 Task: Add the task  Implement a new cloud-based supply chain analytics system for a company to the section Infrastructure Upgrade Sprint in the project BlueLine and add a Due Date to the respective task as 2024/01/26
Action: Mouse moved to (532, 506)
Screenshot: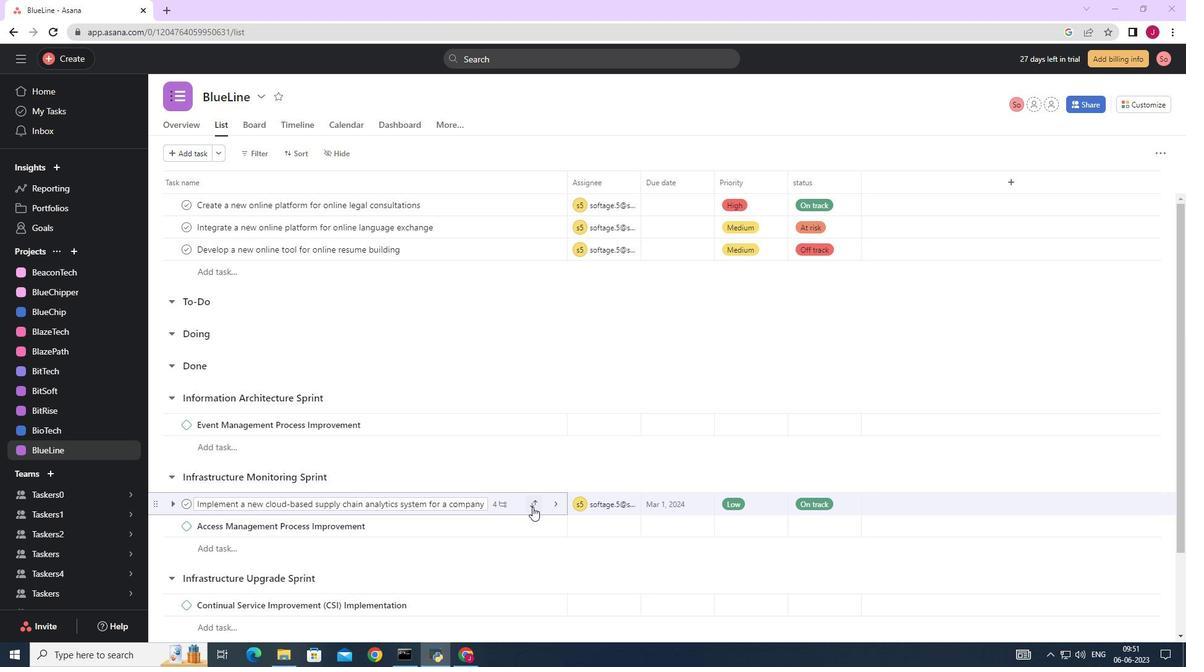 
Action: Mouse pressed left at (532, 506)
Screenshot: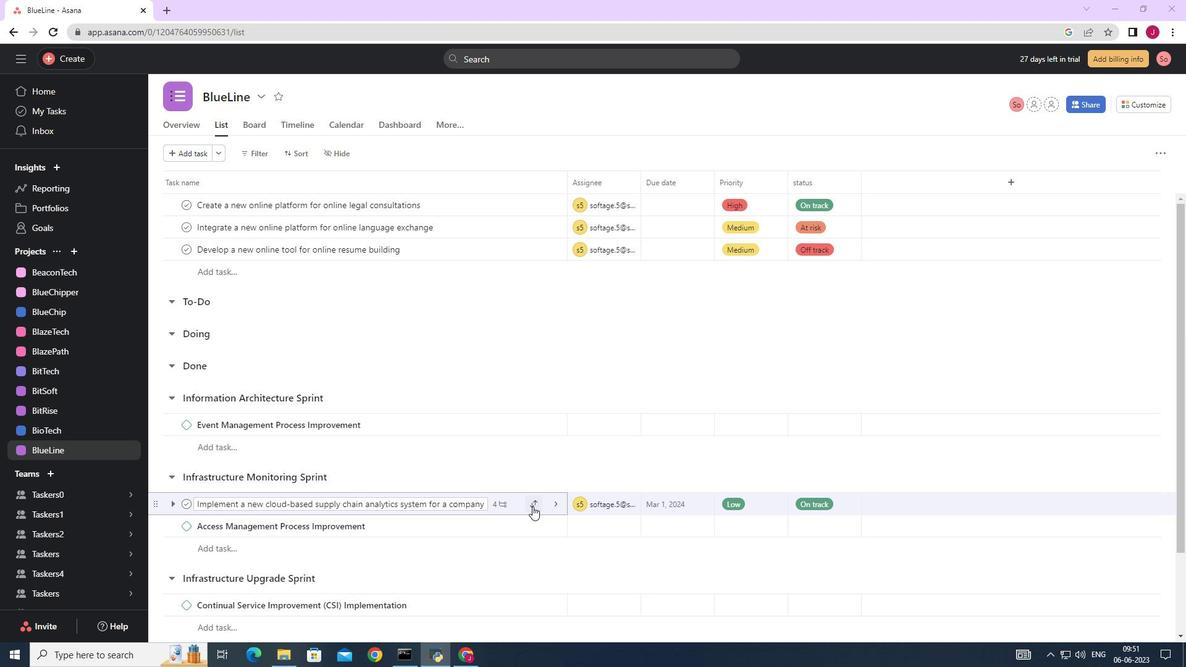 
Action: Mouse scrolled (532, 505) with delta (0, 0)
Screenshot: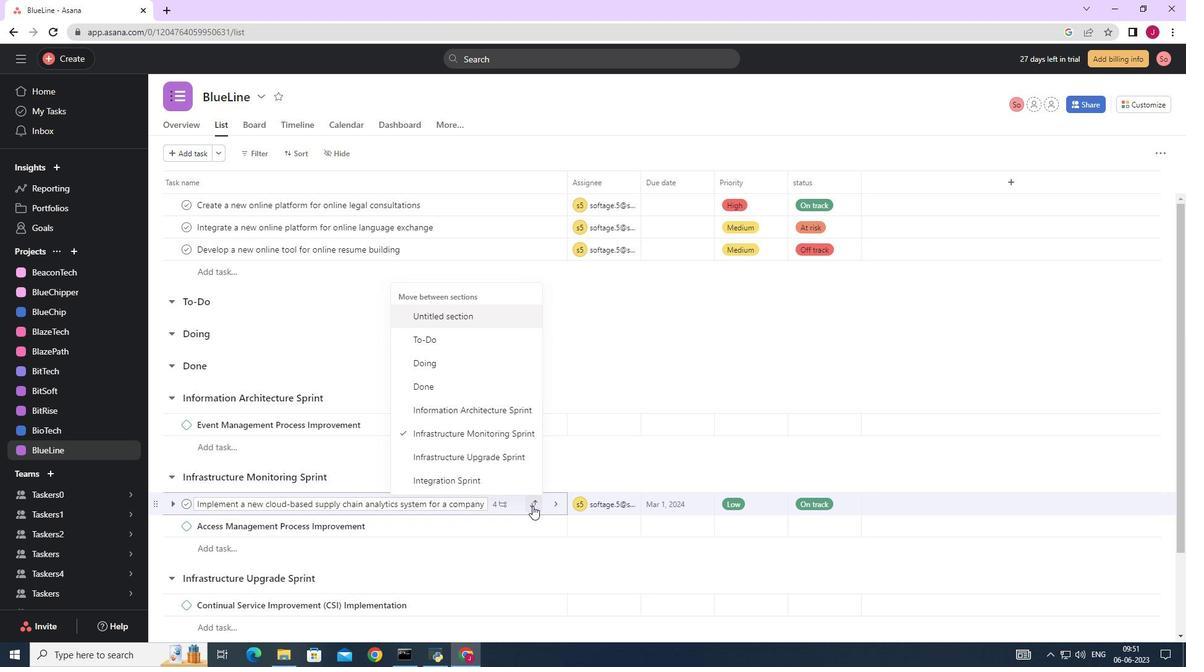 
Action: Mouse scrolled (532, 505) with delta (0, 0)
Screenshot: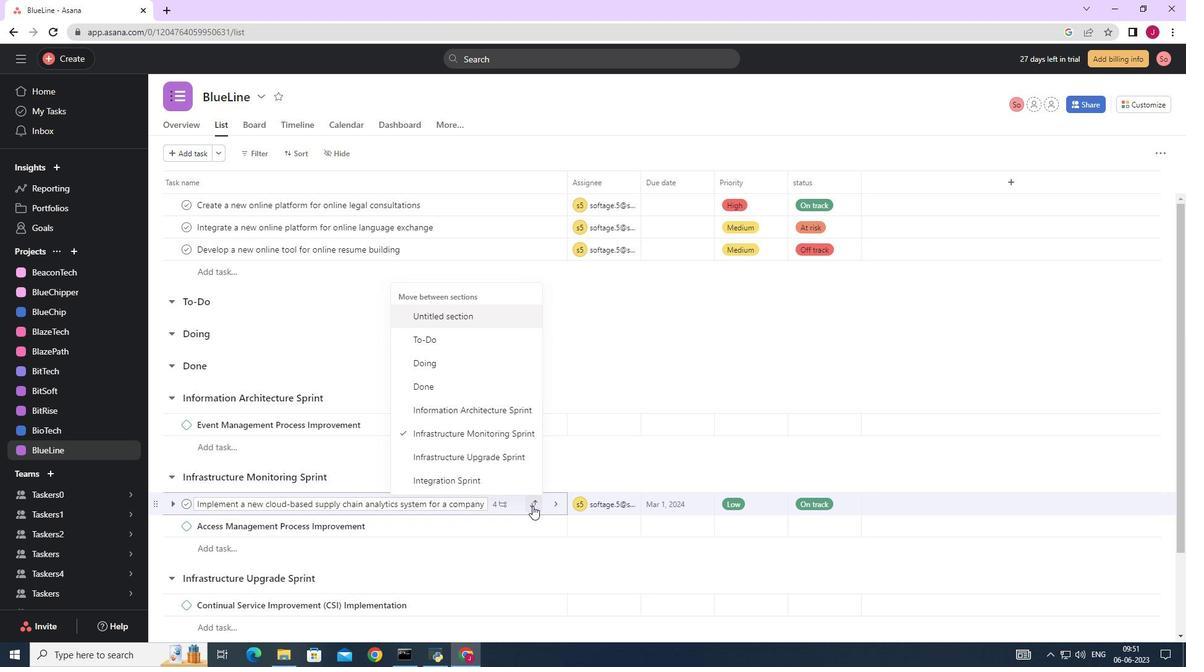
Action: Mouse scrolled (532, 505) with delta (0, 0)
Screenshot: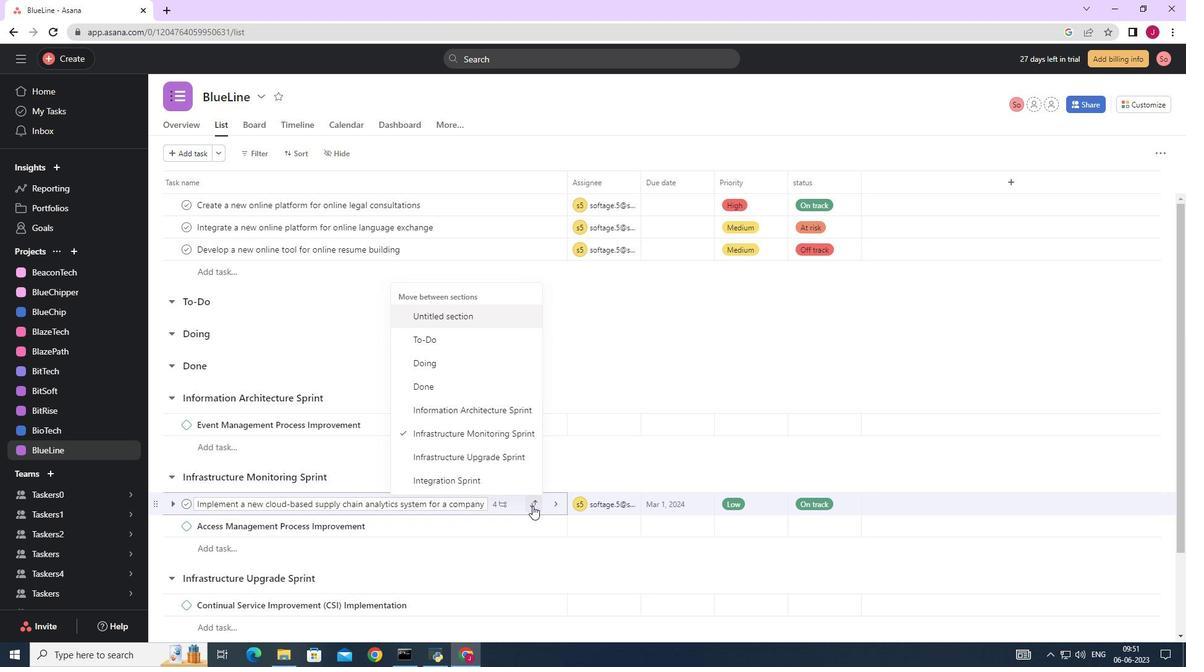 
Action: Mouse scrolled (532, 505) with delta (0, 0)
Screenshot: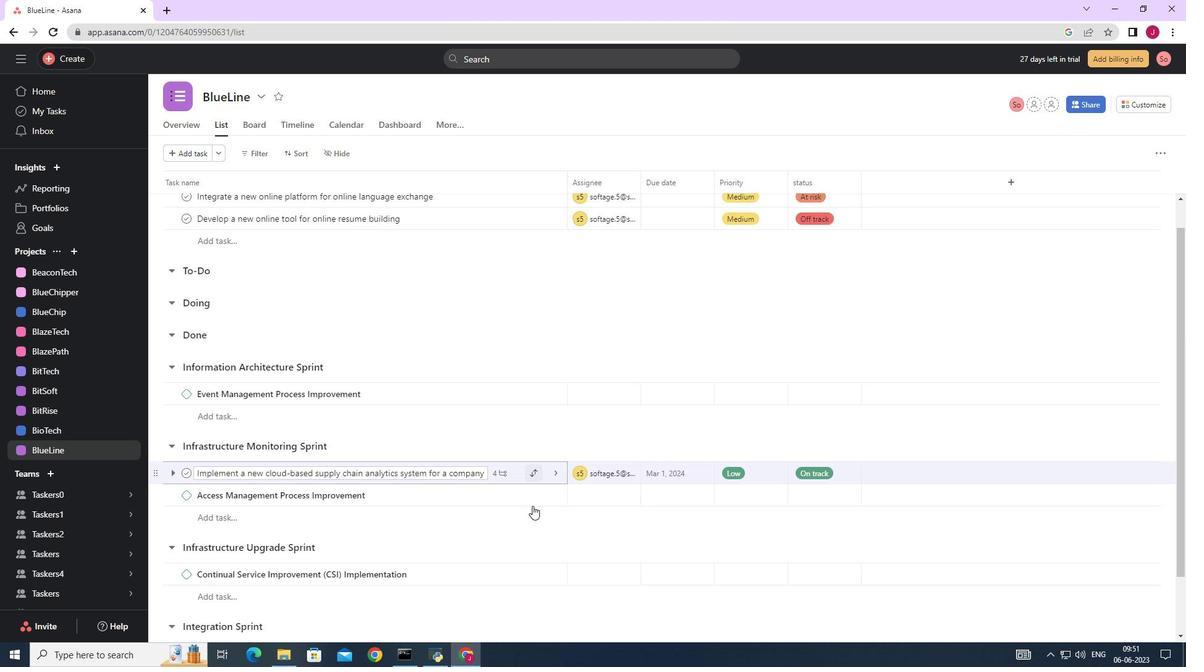 
Action: Mouse scrolled (532, 505) with delta (0, 0)
Screenshot: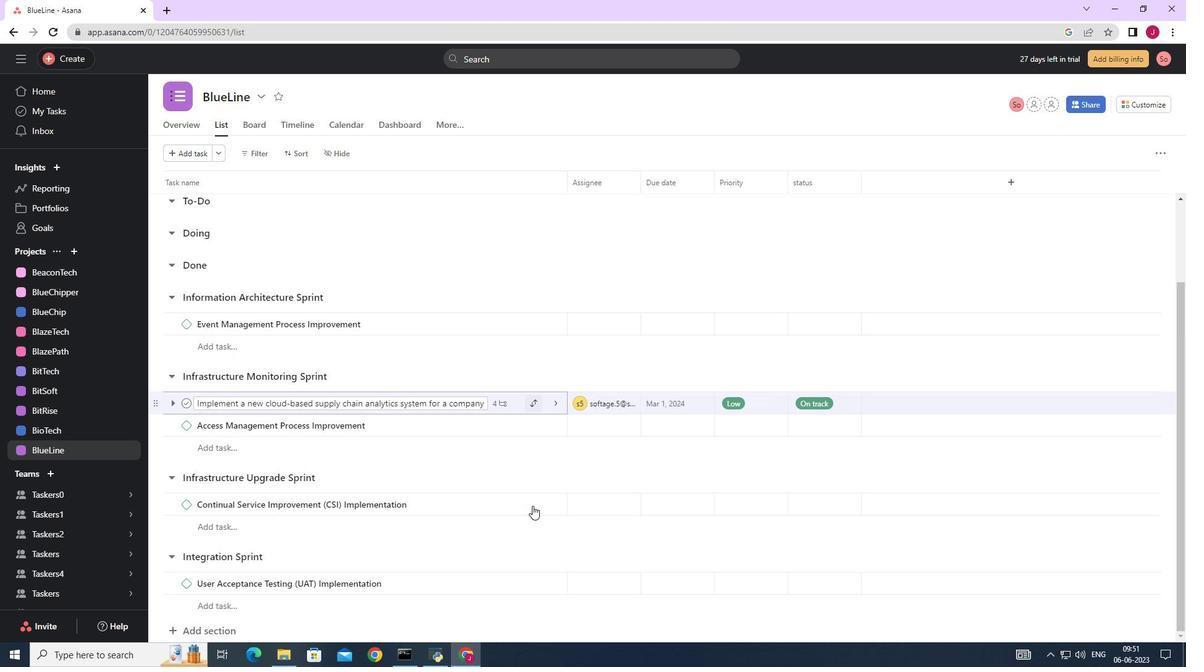 
Action: Mouse scrolled (532, 505) with delta (0, 0)
Screenshot: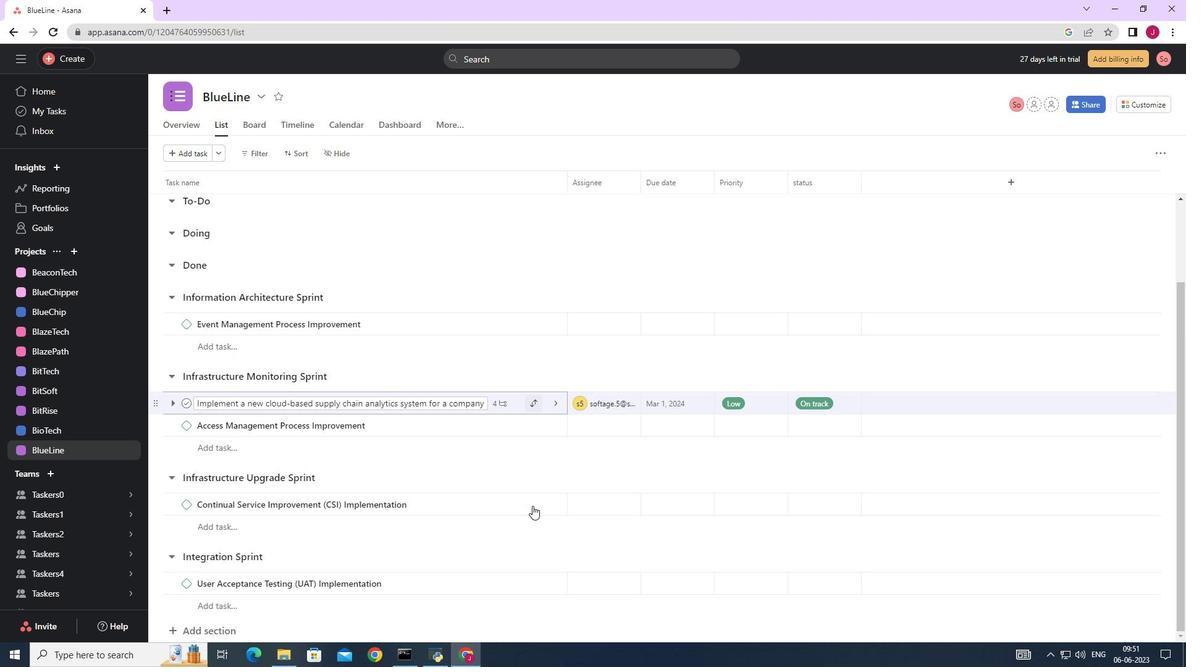 
Action: Mouse scrolled (532, 505) with delta (0, 0)
Screenshot: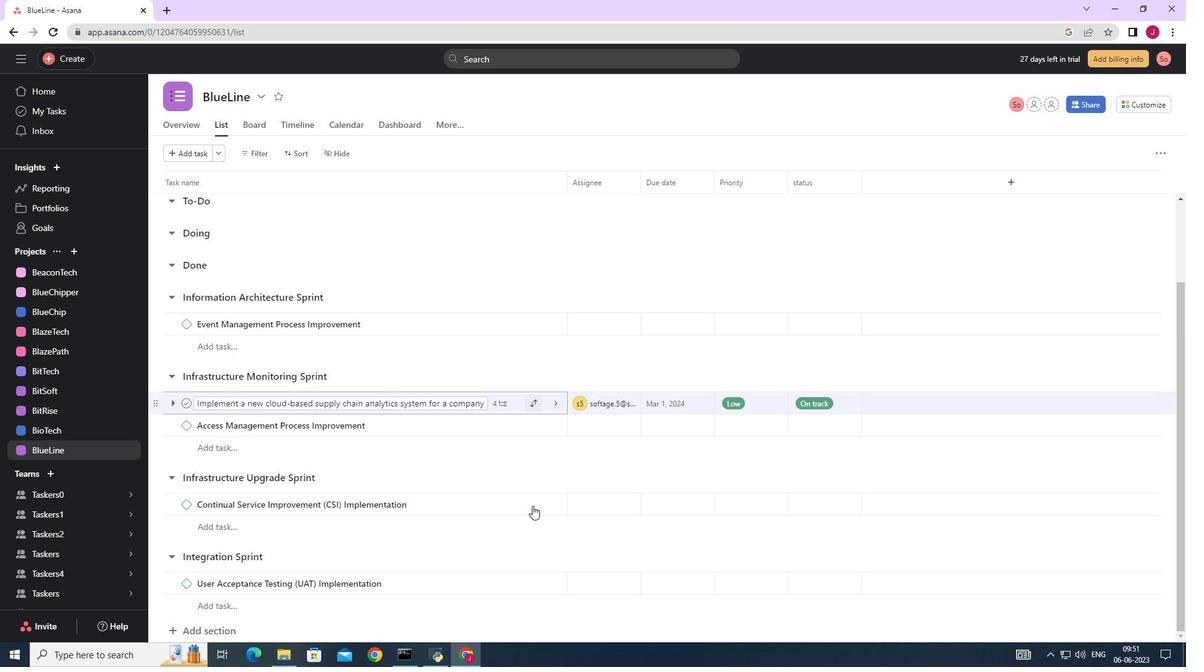 
Action: Mouse scrolled (532, 505) with delta (0, 0)
Screenshot: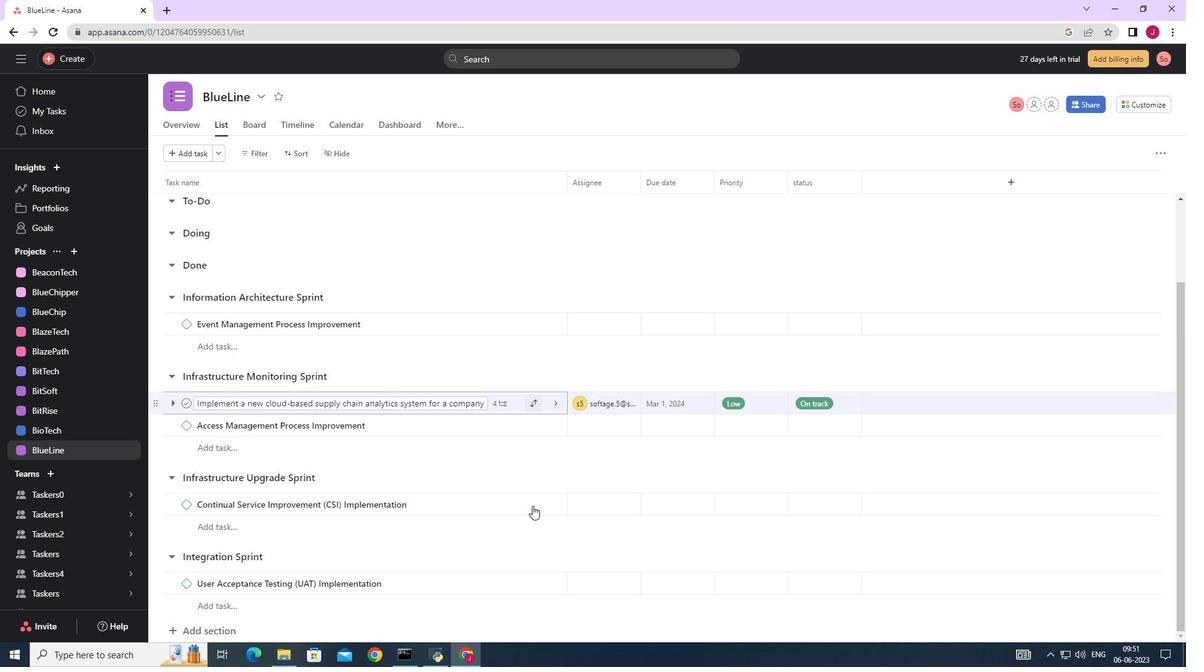 
Action: Mouse moved to (531, 401)
Screenshot: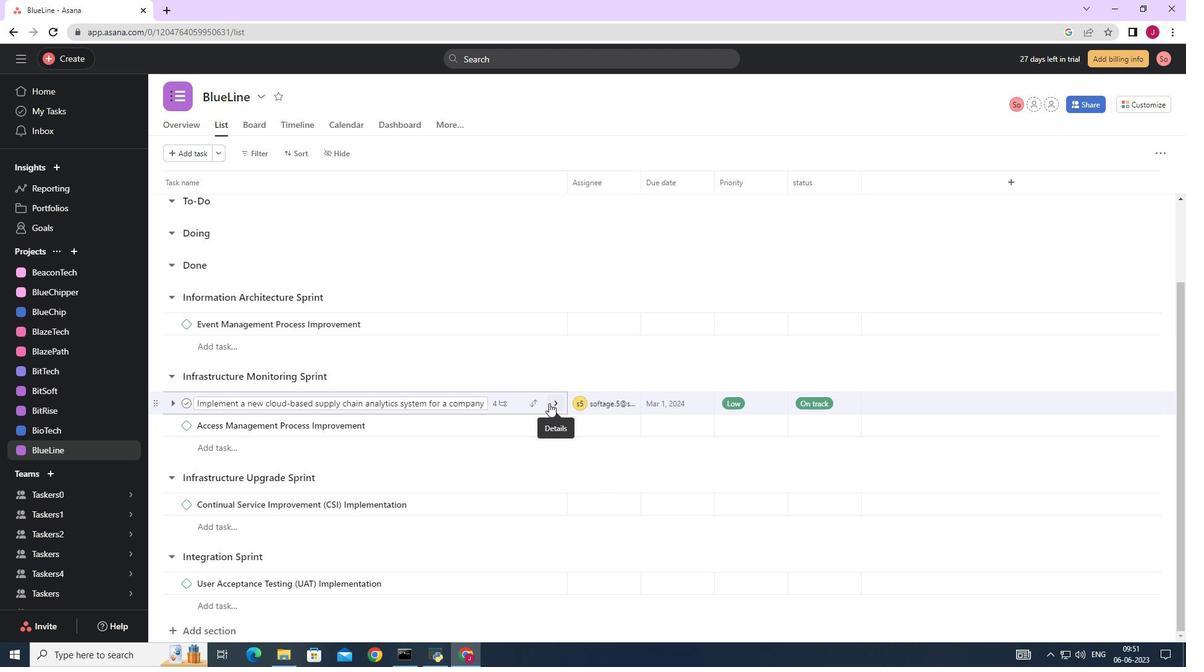
Action: Mouse pressed left at (531, 401)
Screenshot: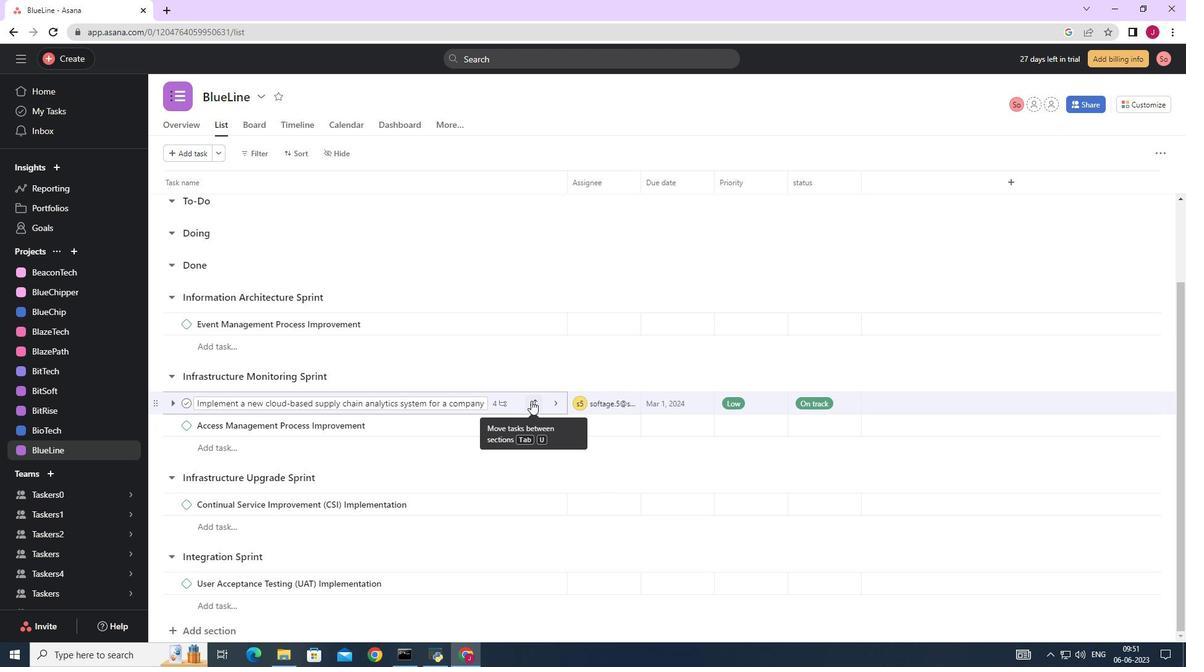 
Action: Mouse moved to (544, 497)
Screenshot: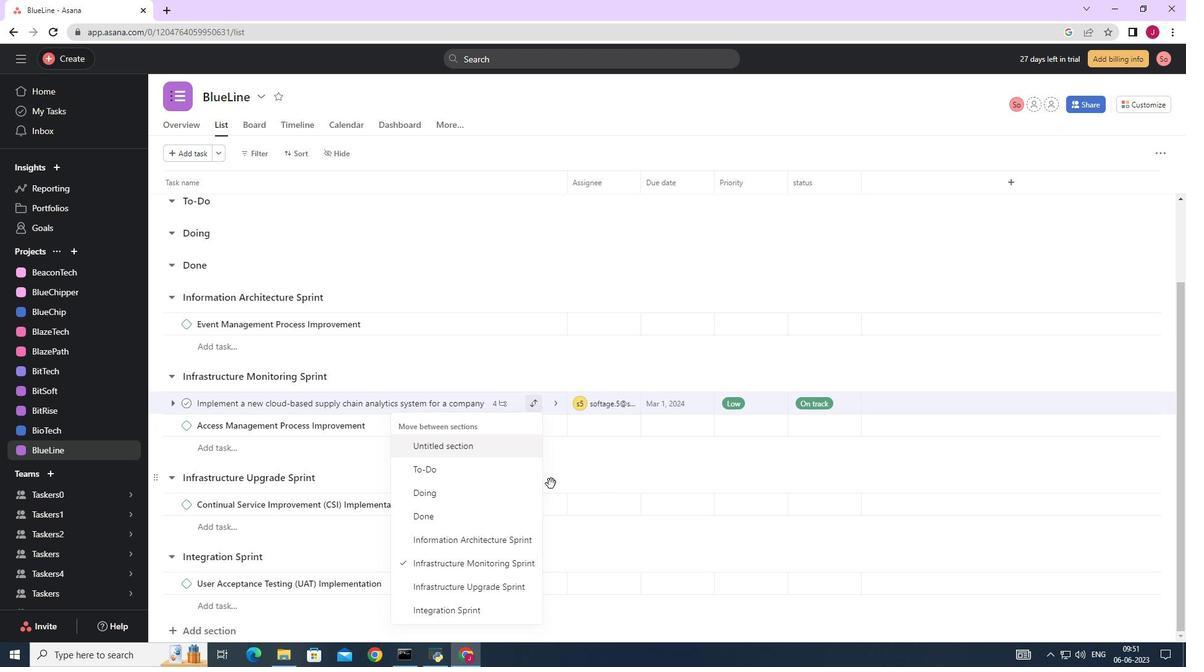 
Action: Mouse scrolled (544, 496) with delta (0, 0)
Screenshot: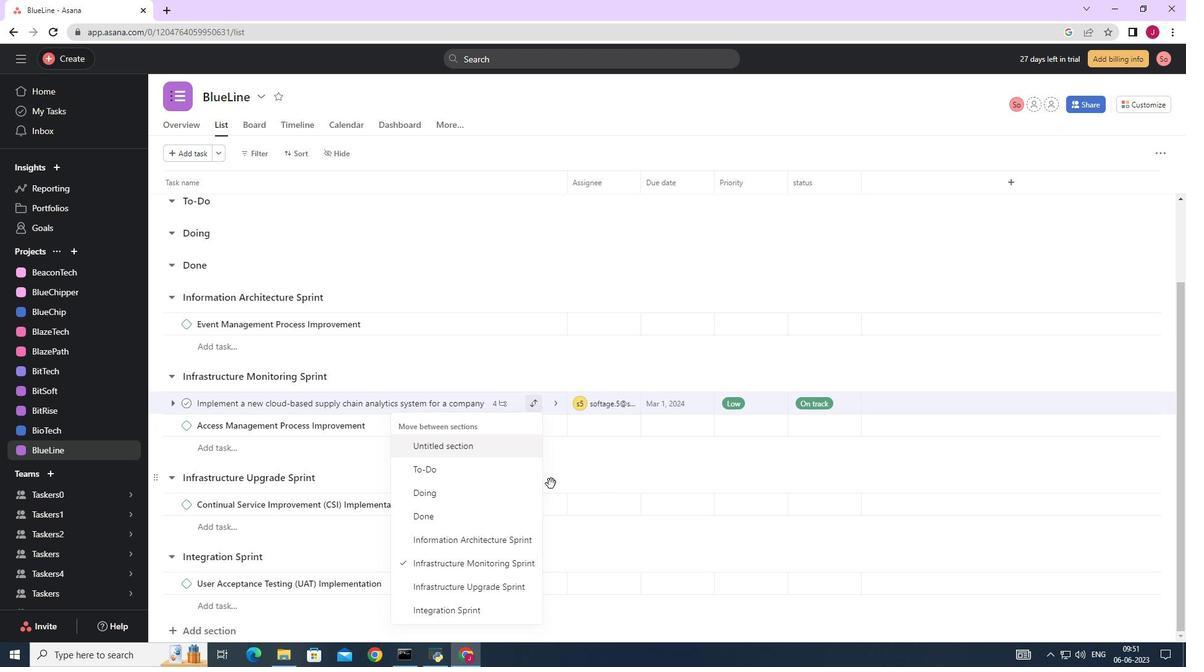 
Action: Mouse moved to (544, 498)
Screenshot: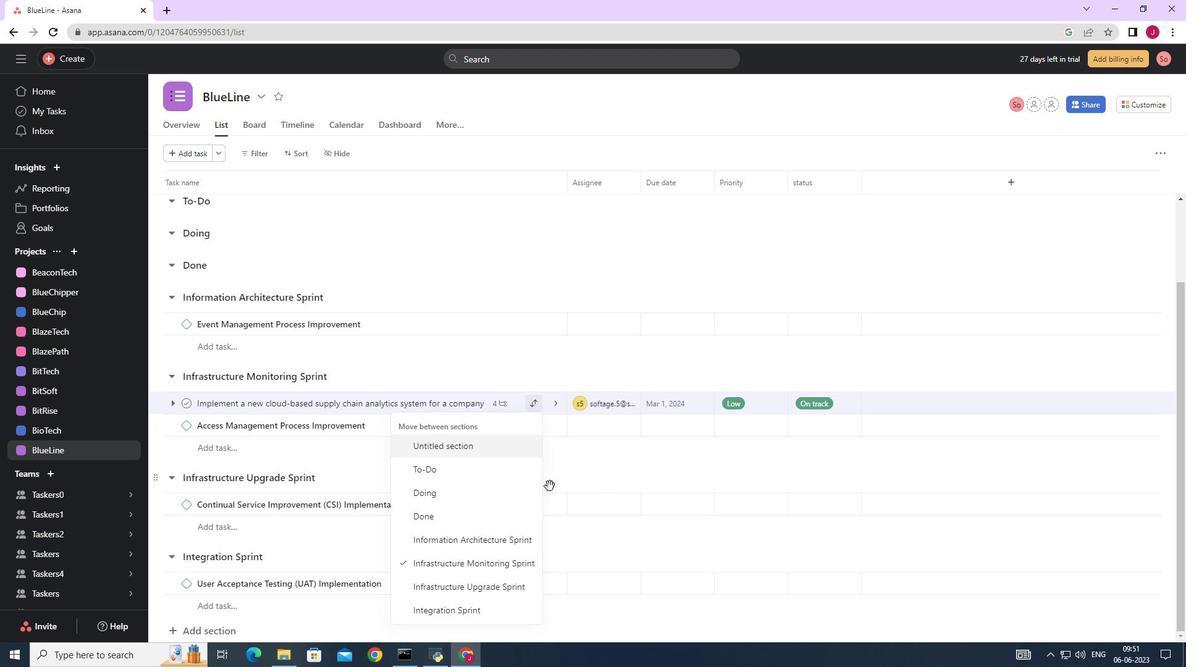 
Action: Mouse scrolled (544, 498) with delta (0, 0)
Screenshot: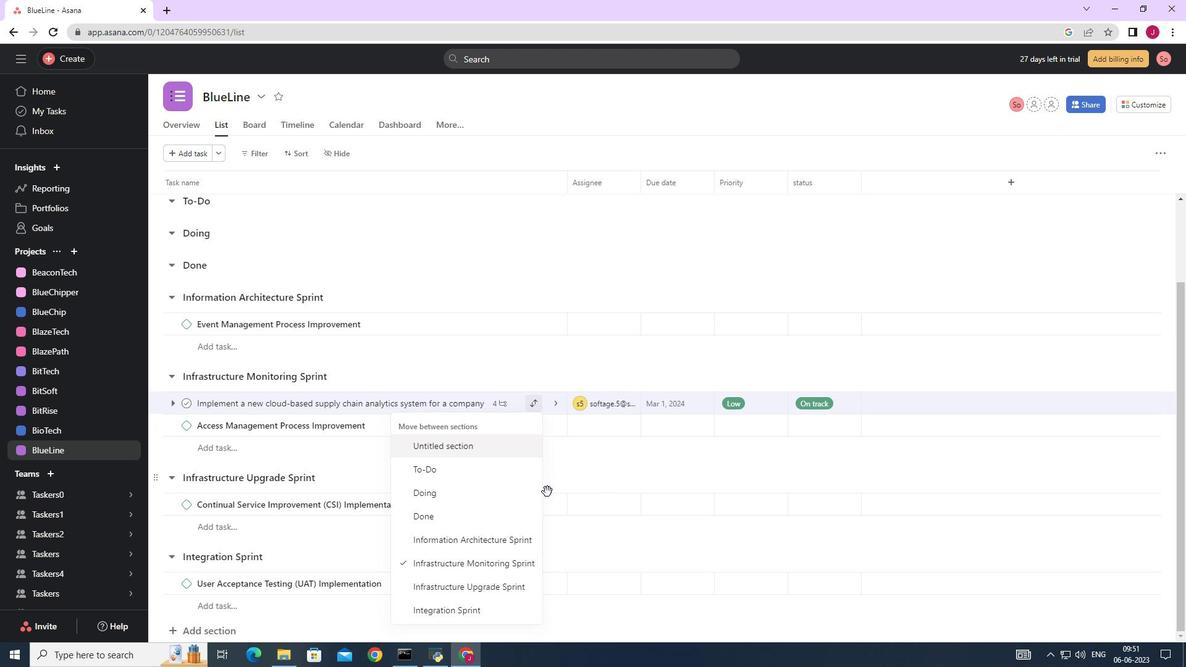 
Action: Mouse scrolled (544, 498) with delta (0, 0)
Screenshot: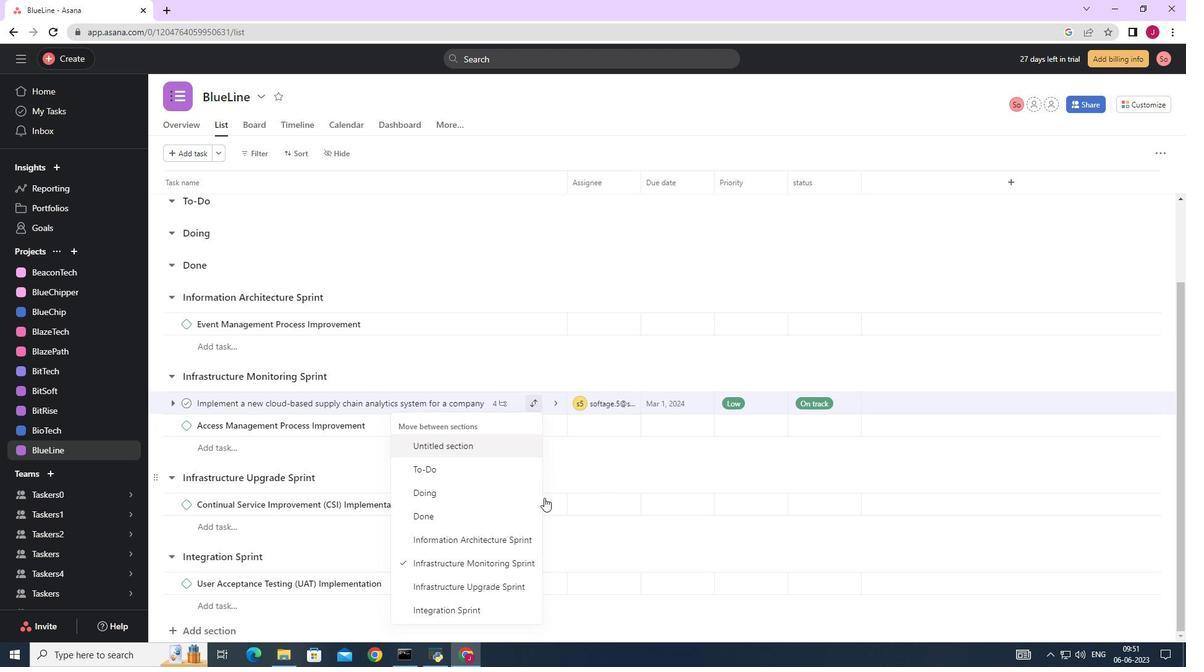
Action: Mouse moved to (468, 580)
Screenshot: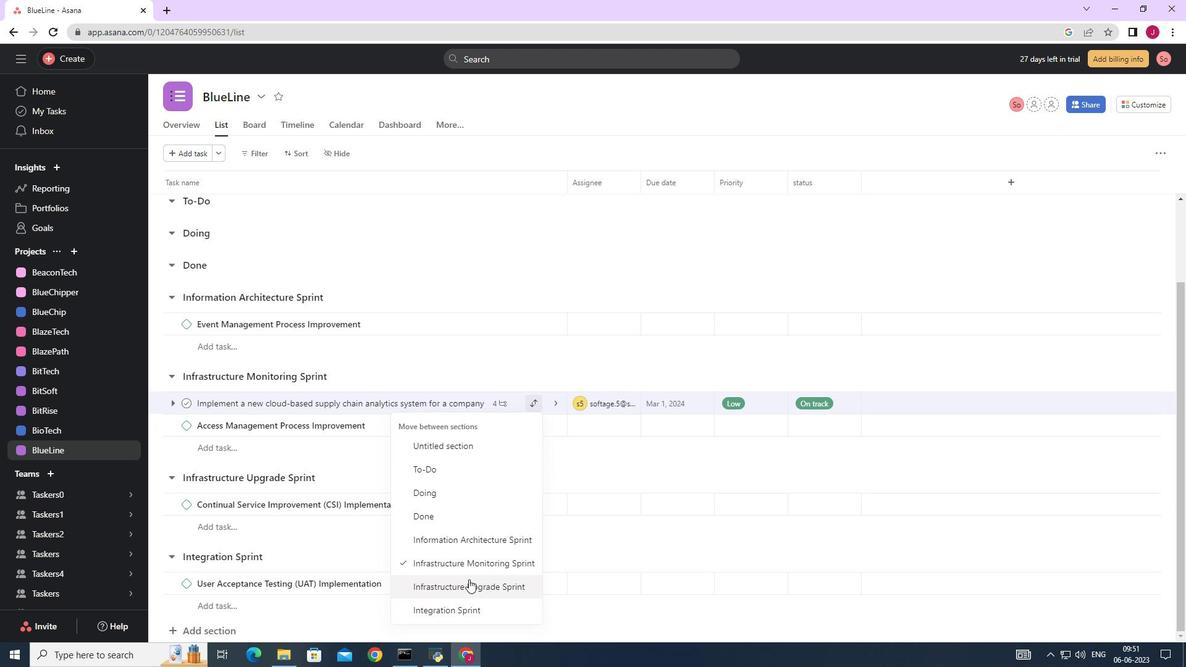 
Action: Mouse pressed left at (468, 580)
Screenshot: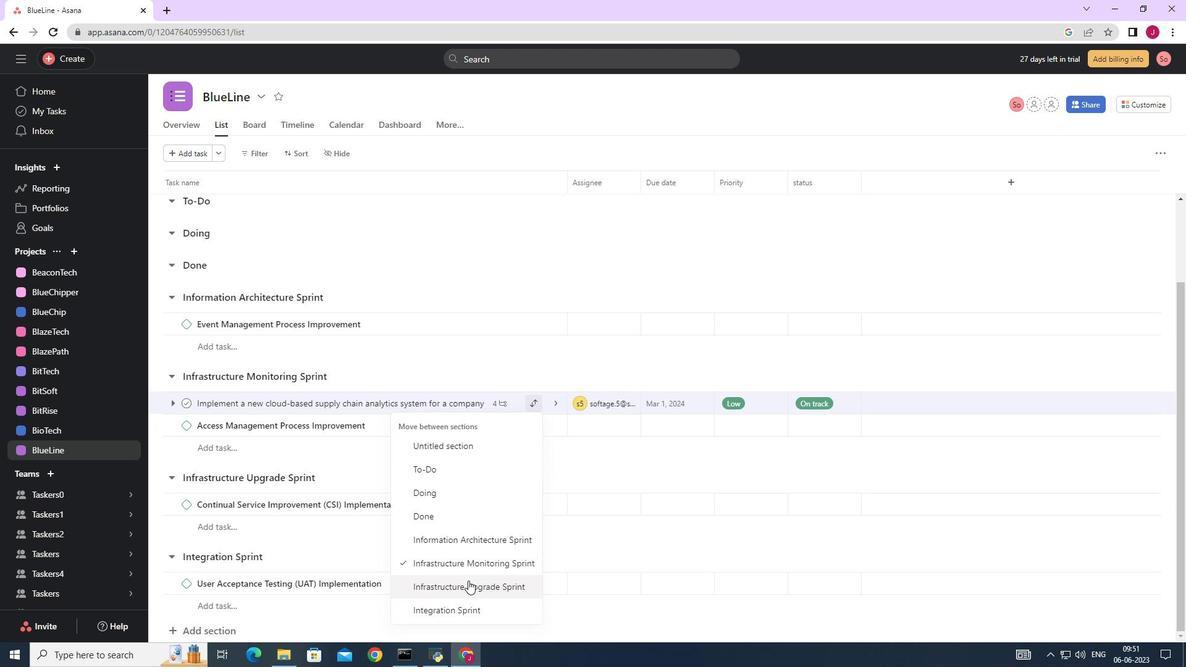 
Action: Mouse moved to (558, 518)
Screenshot: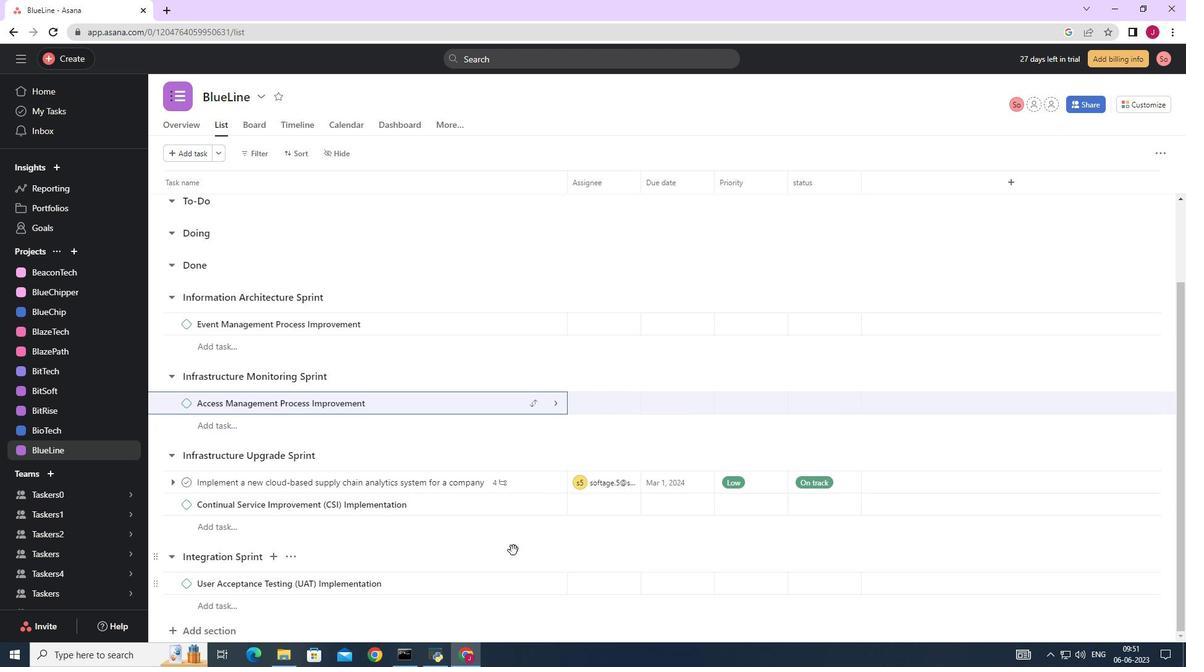 
Action: Mouse scrolled (558, 517) with delta (0, 0)
Screenshot: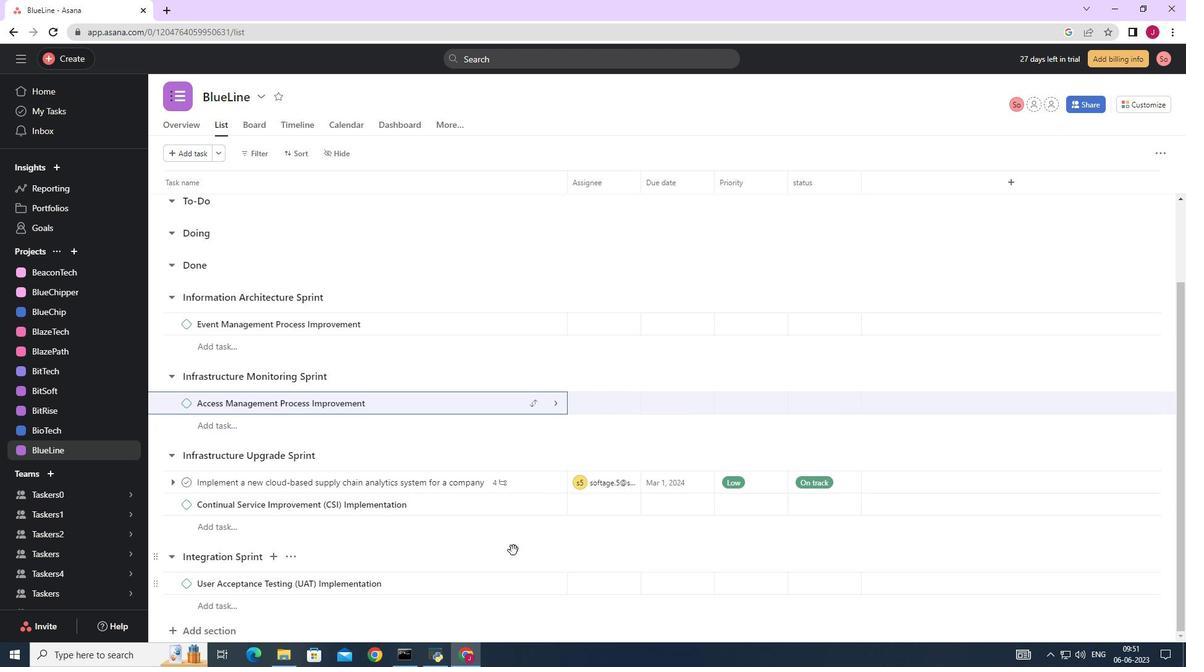 
Action: Mouse scrolled (558, 517) with delta (0, 0)
Screenshot: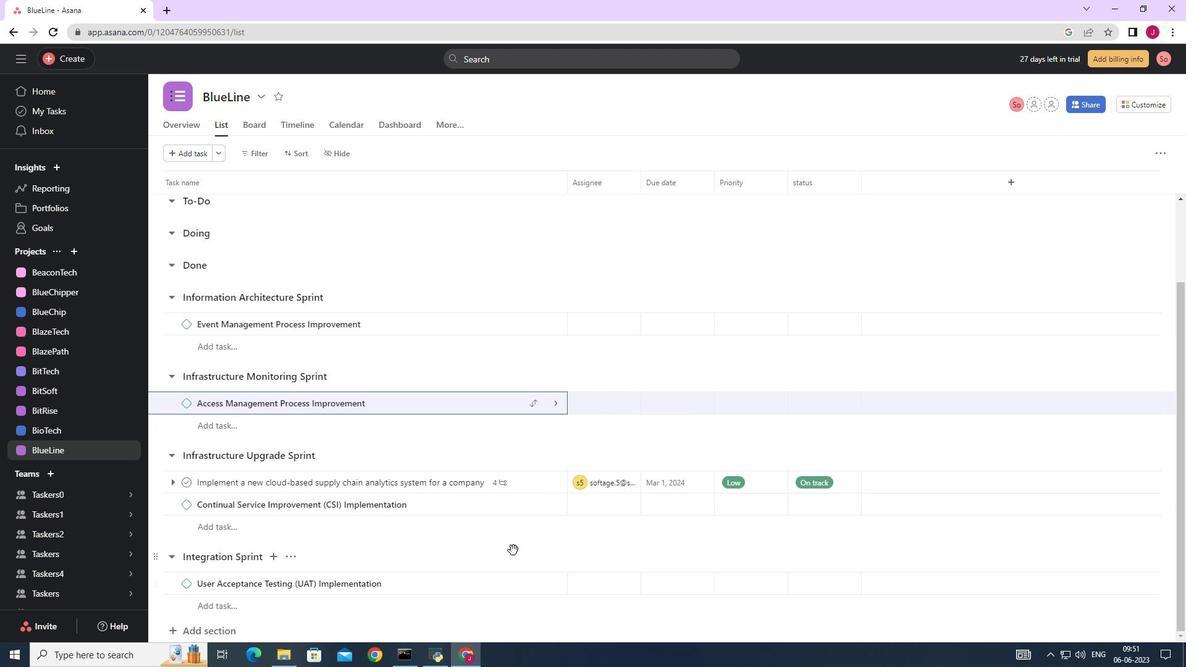 
Action: Mouse scrolled (558, 517) with delta (0, 0)
Screenshot: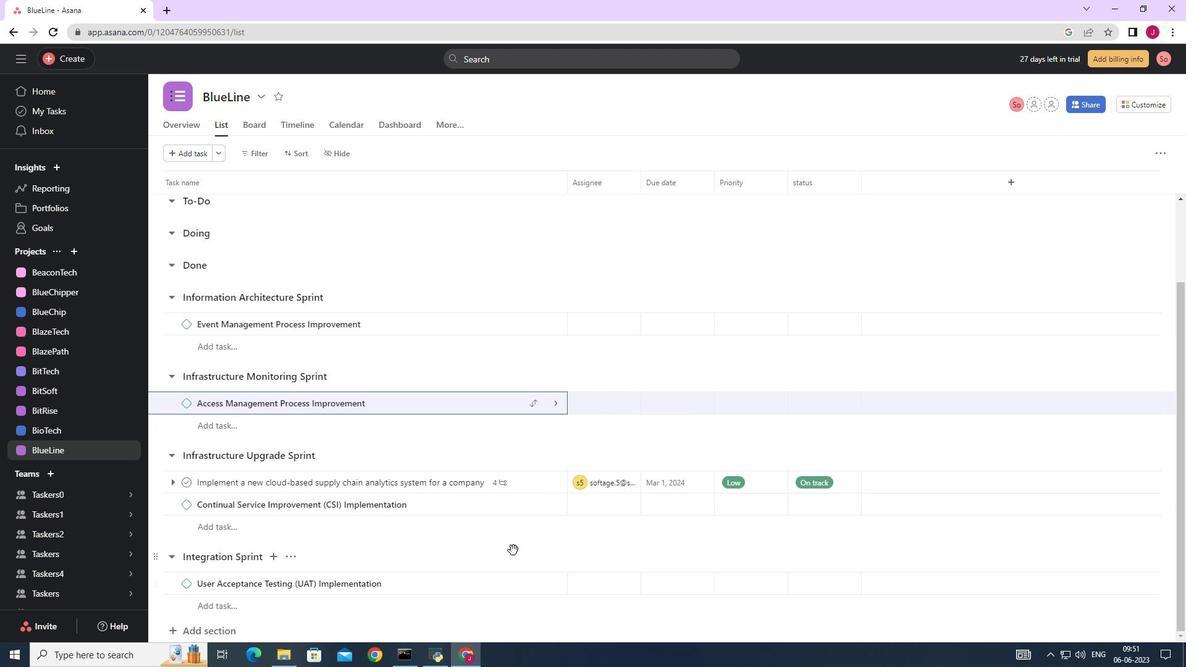 
Action: Mouse scrolled (558, 517) with delta (0, 0)
Screenshot: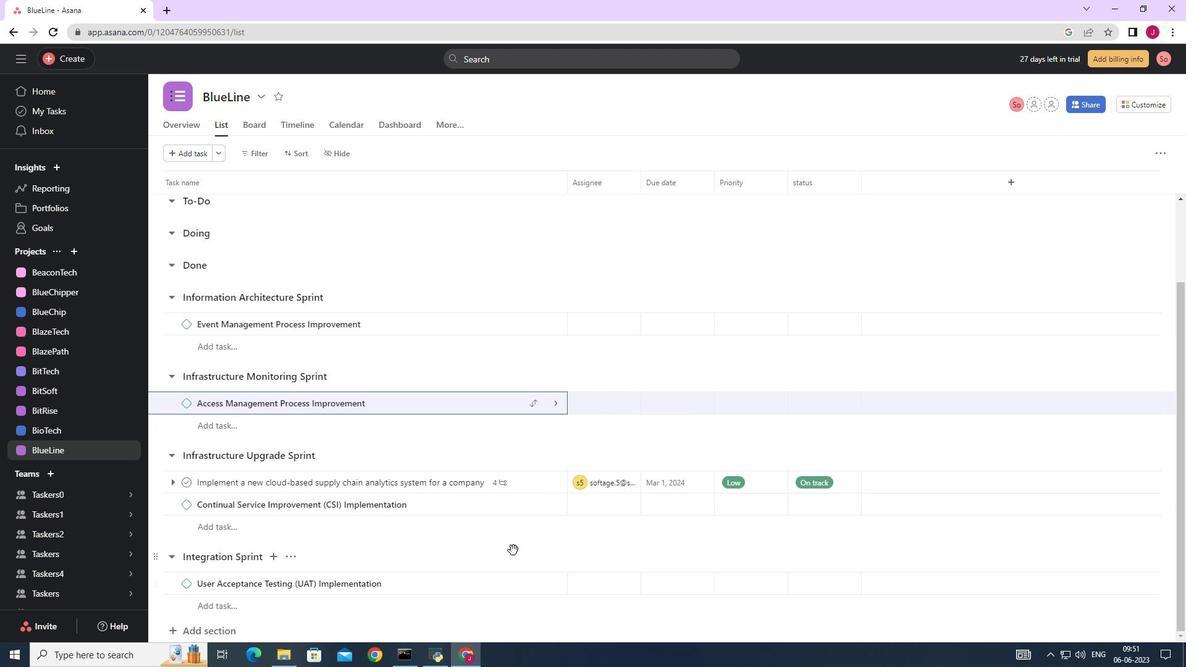 
Action: Mouse scrolled (558, 517) with delta (0, 0)
Screenshot: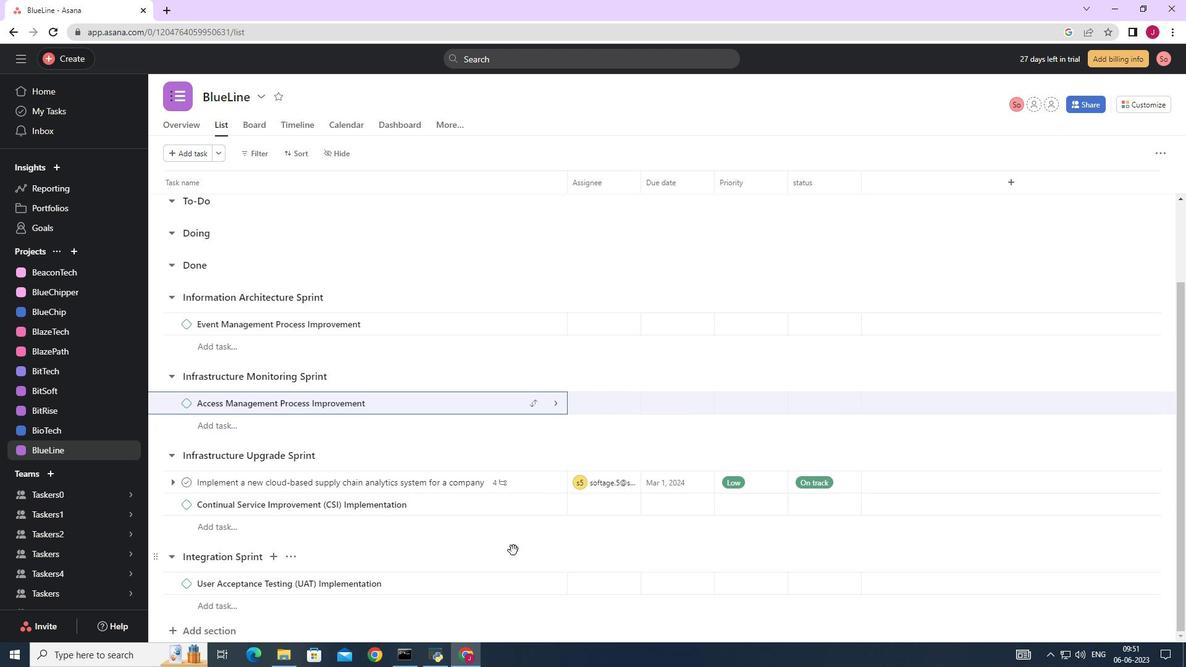 
Action: Mouse scrolled (558, 517) with delta (0, 0)
Screenshot: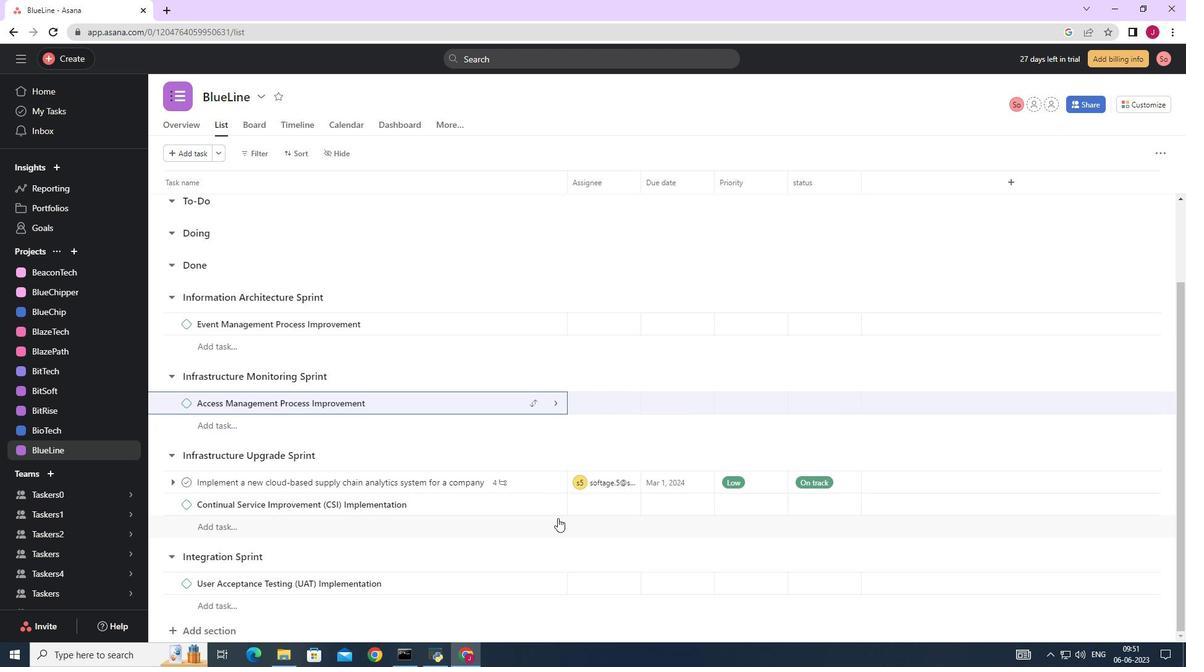 
Action: Mouse scrolled (558, 517) with delta (0, 0)
Screenshot: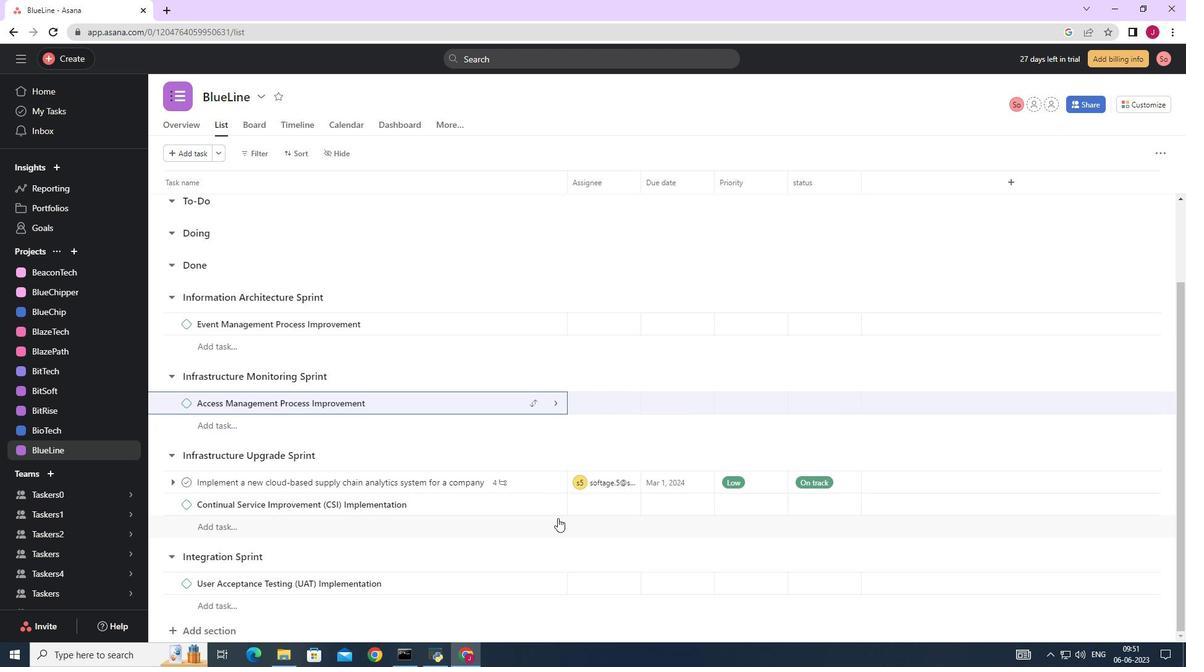 
Action: Mouse scrolled (558, 517) with delta (0, 0)
Screenshot: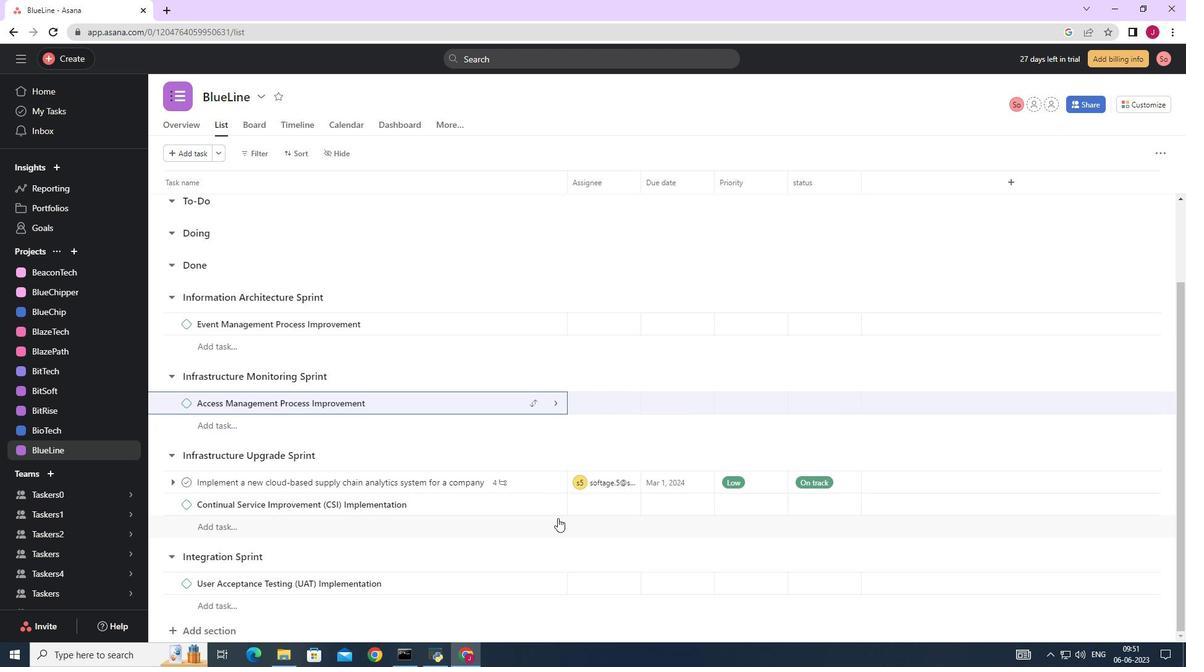 
Action: Mouse moved to (705, 490)
Screenshot: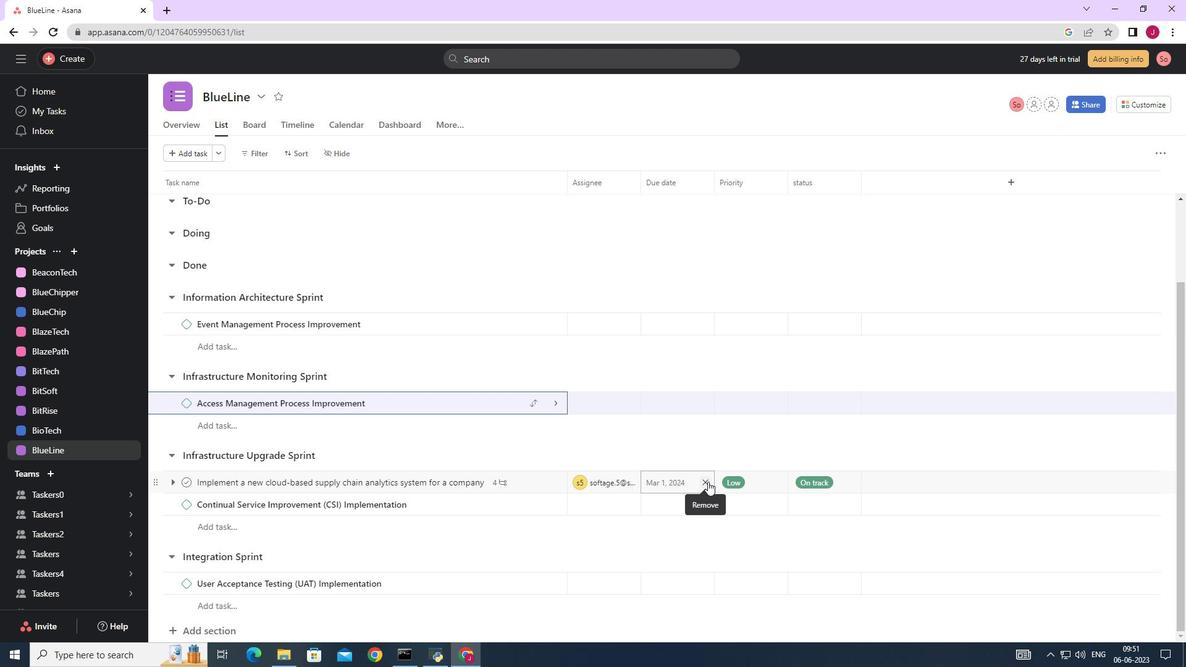 
Action: Mouse scrolled (705, 490) with delta (0, 0)
Screenshot: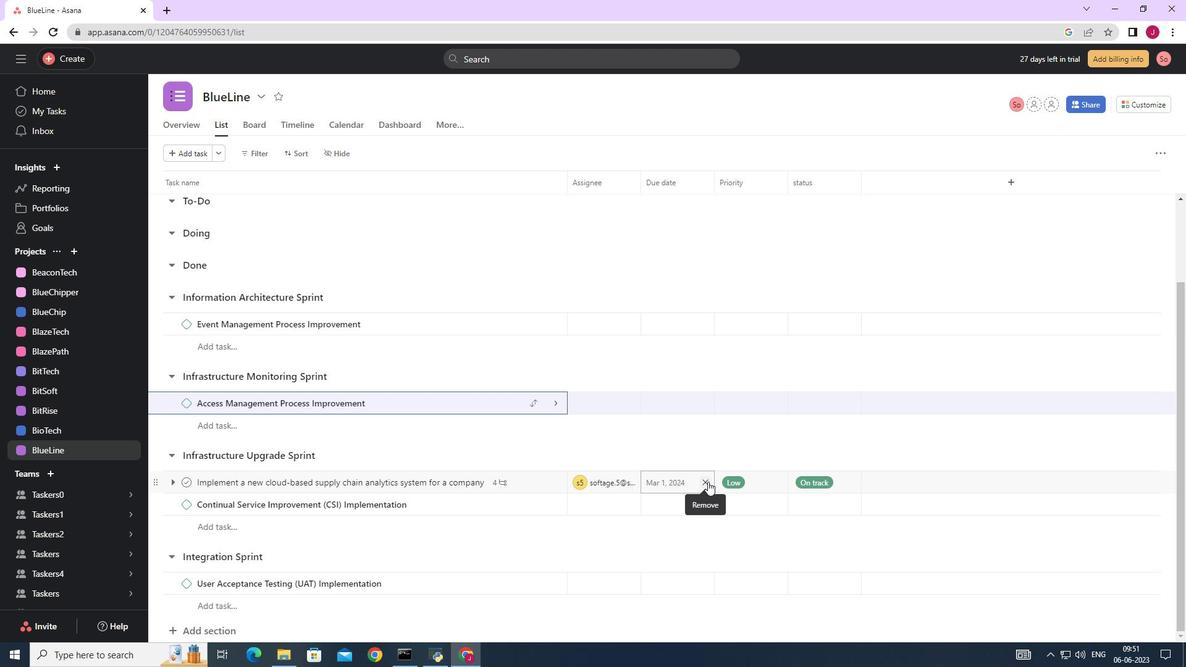 
Action: Mouse scrolled (705, 490) with delta (0, 0)
Screenshot: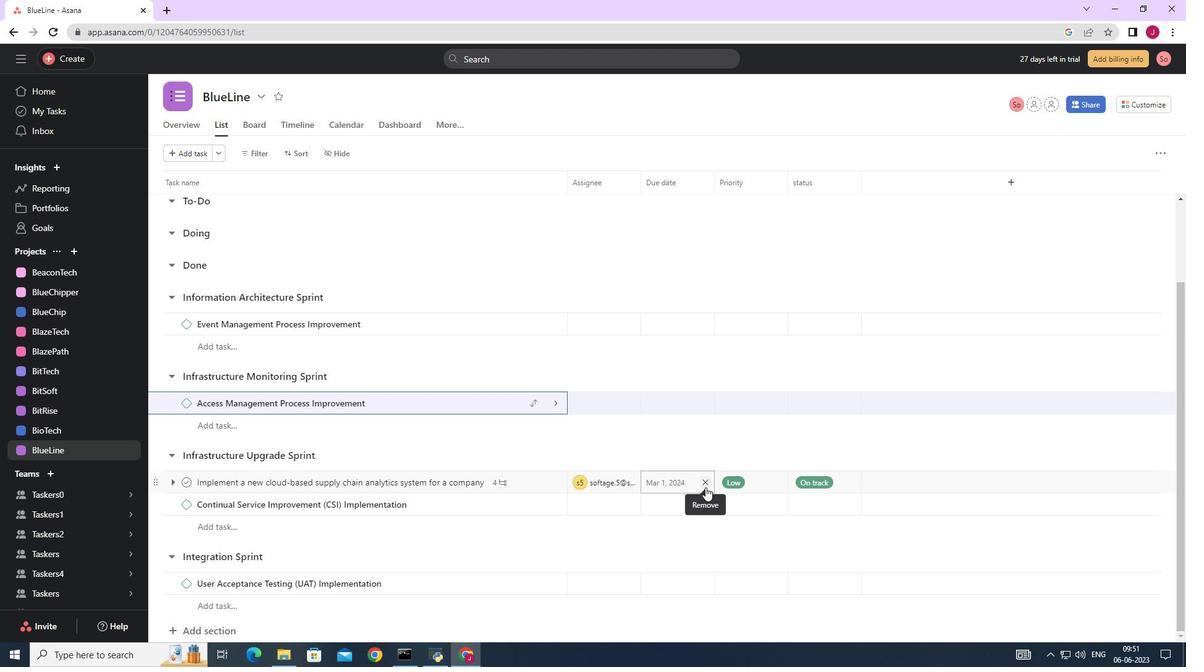 
Action: Mouse moved to (705, 491)
Screenshot: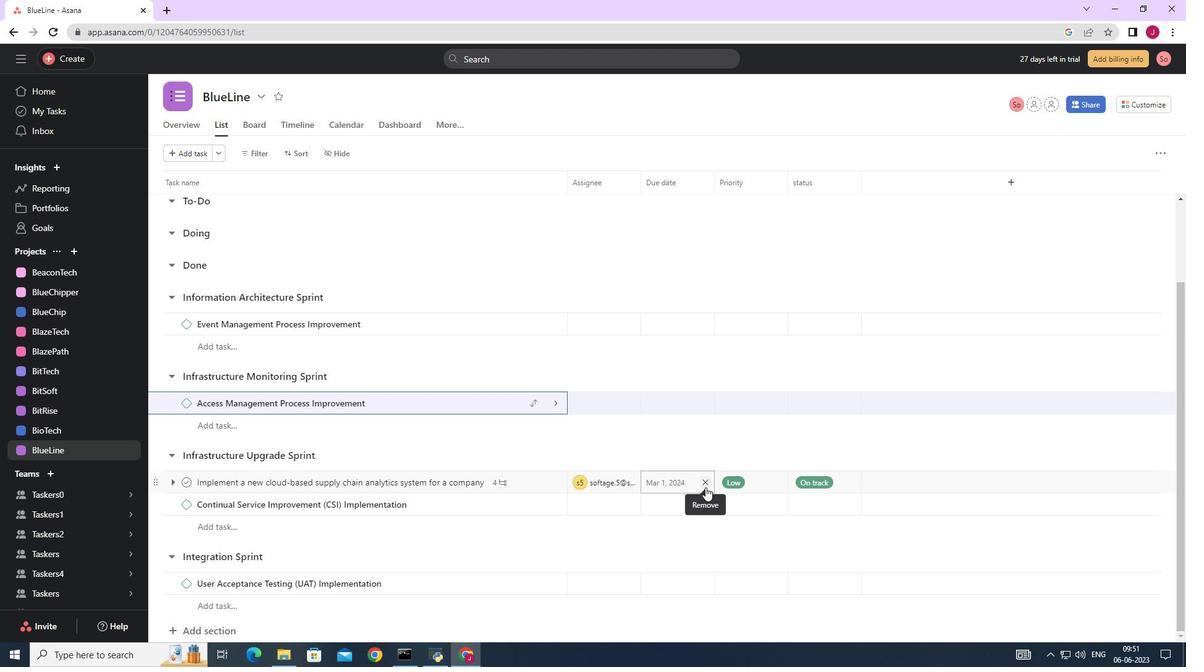 
Action: Mouse scrolled (705, 491) with delta (0, 0)
Screenshot: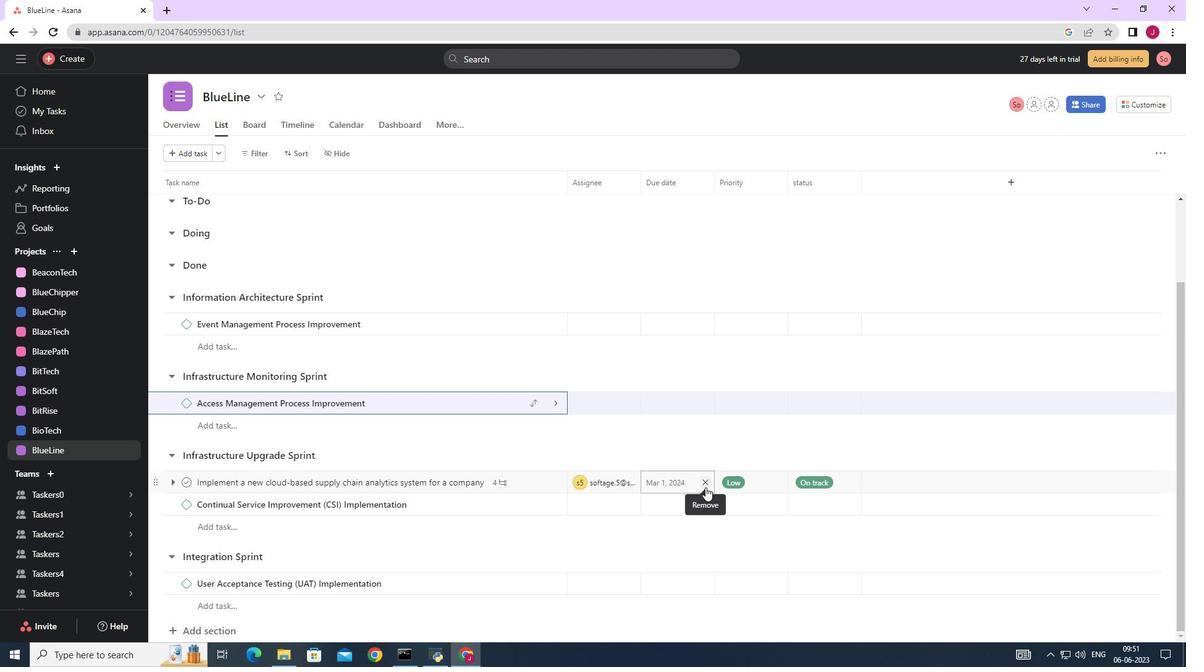
Action: Mouse moved to (705, 492)
Screenshot: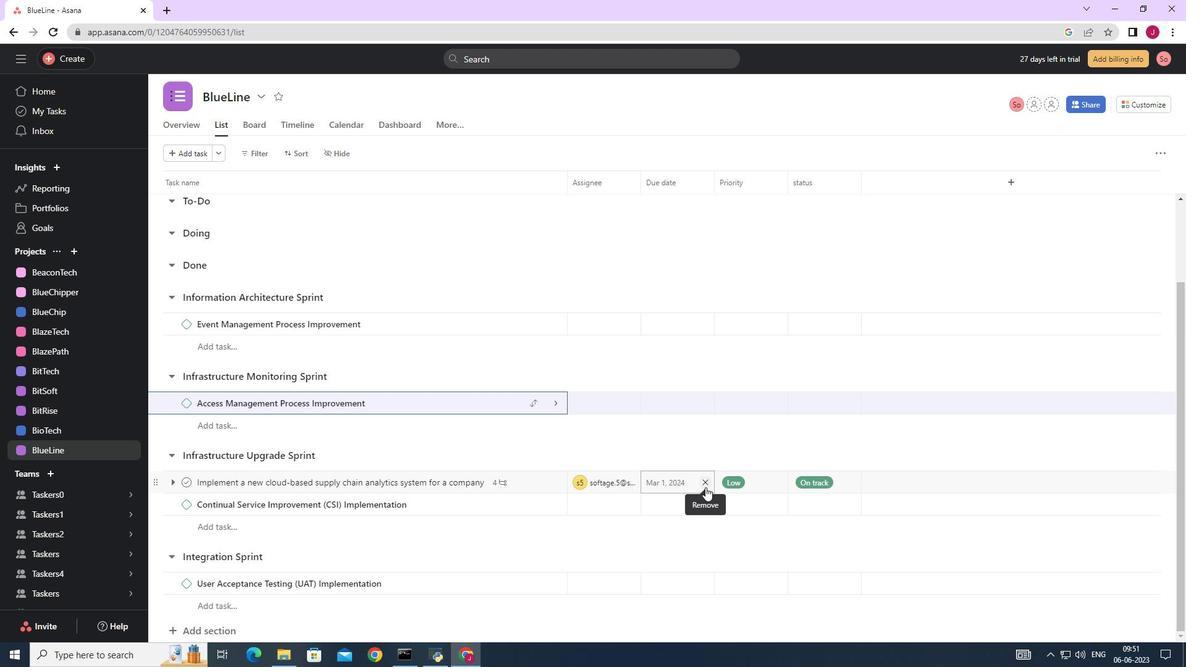 
Action: Mouse scrolled (705, 491) with delta (0, 0)
Screenshot: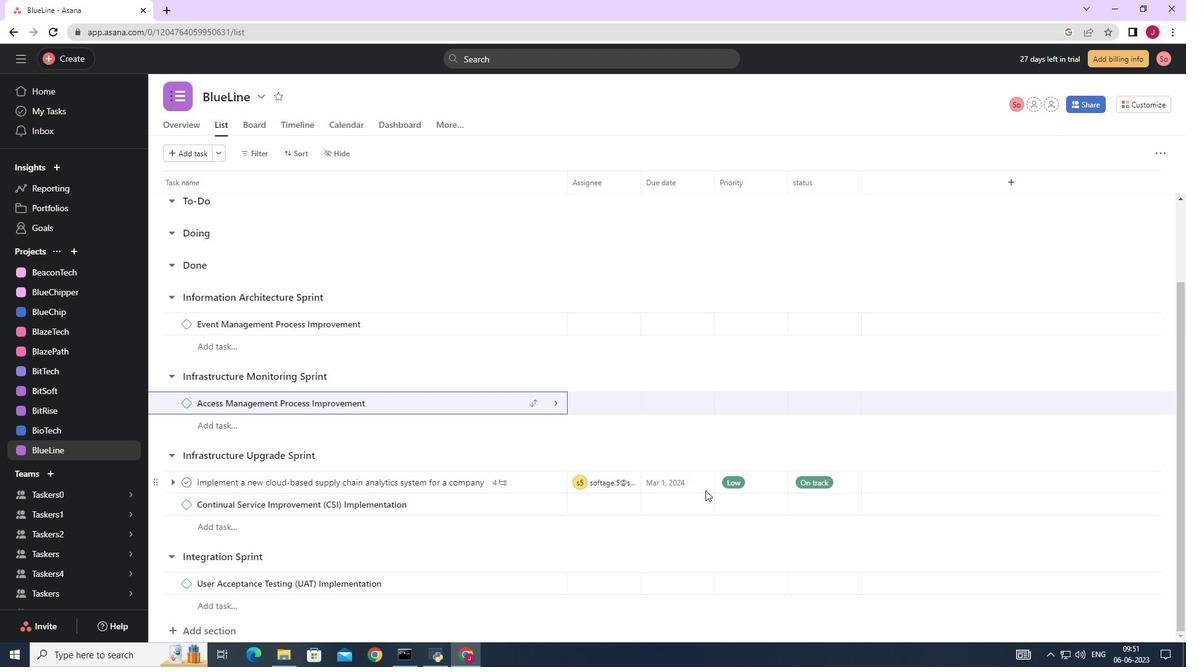 
Action: Mouse moved to (706, 480)
Screenshot: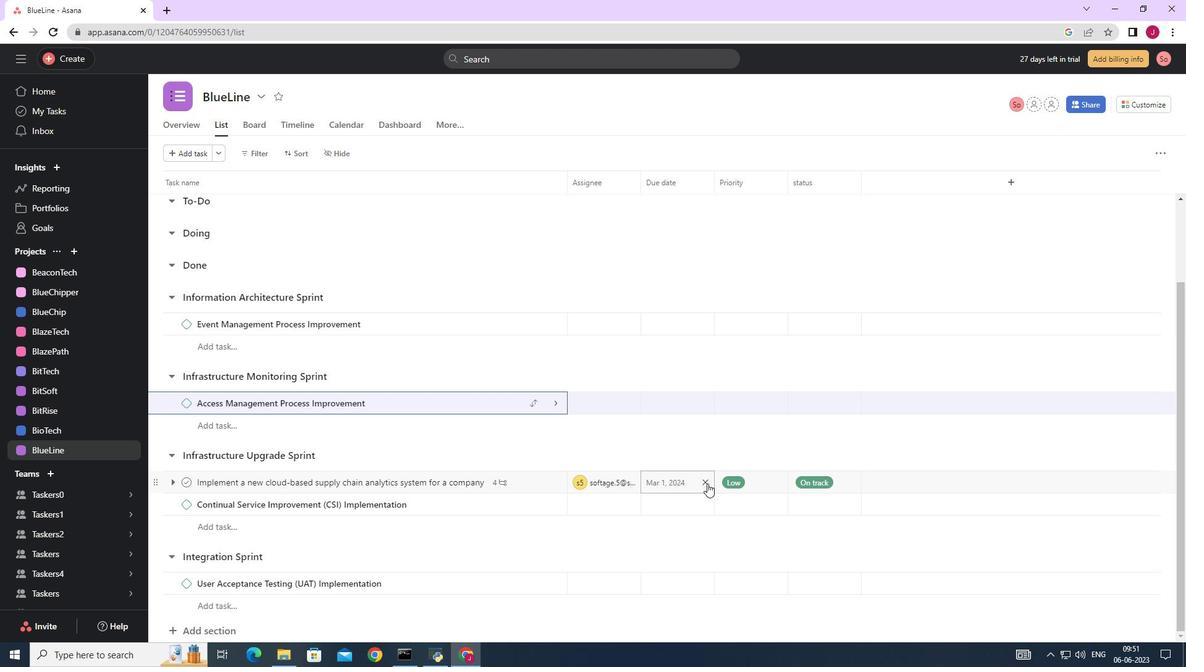 
Action: Mouse pressed left at (706, 480)
Screenshot: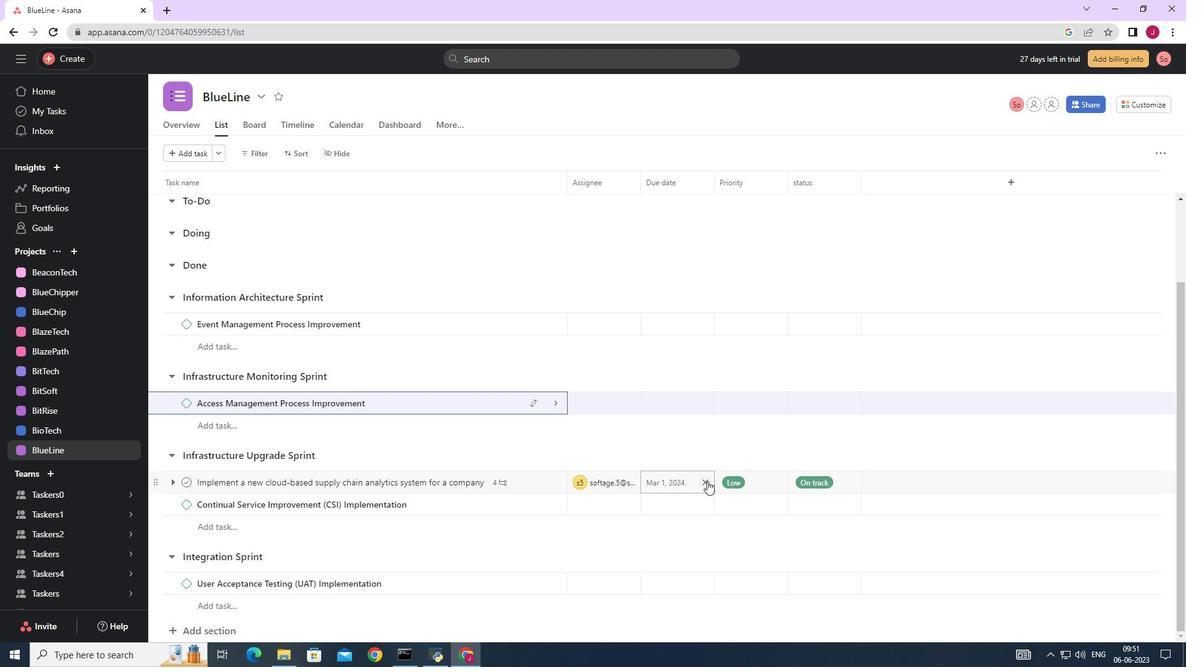 
Action: Mouse moved to (668, 480)
Screenshot: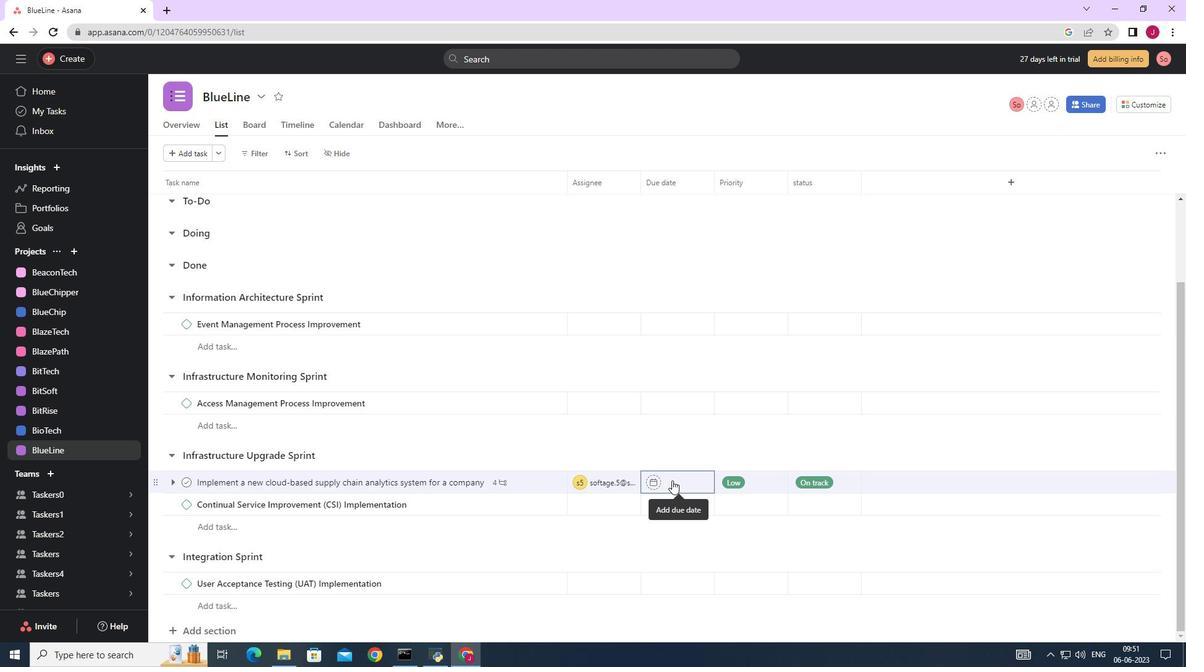 
Action: Mouse pressed left at (668, 480)
Screenshot: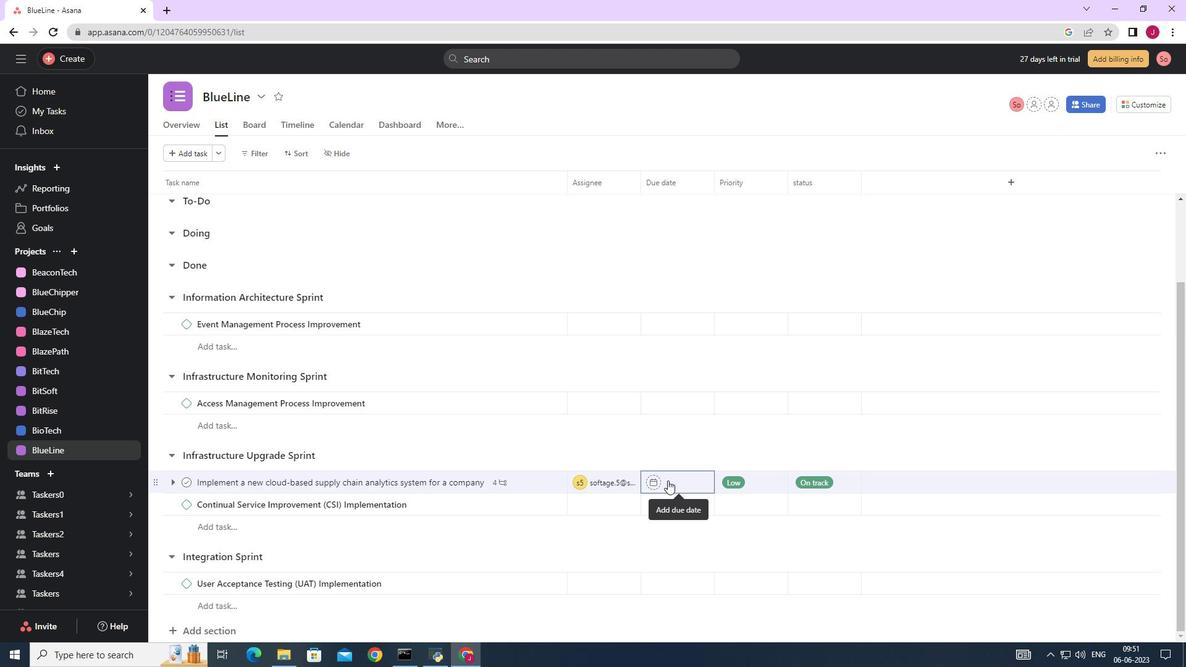 
Action: Mouse moved to (801, 284)
Screenshot: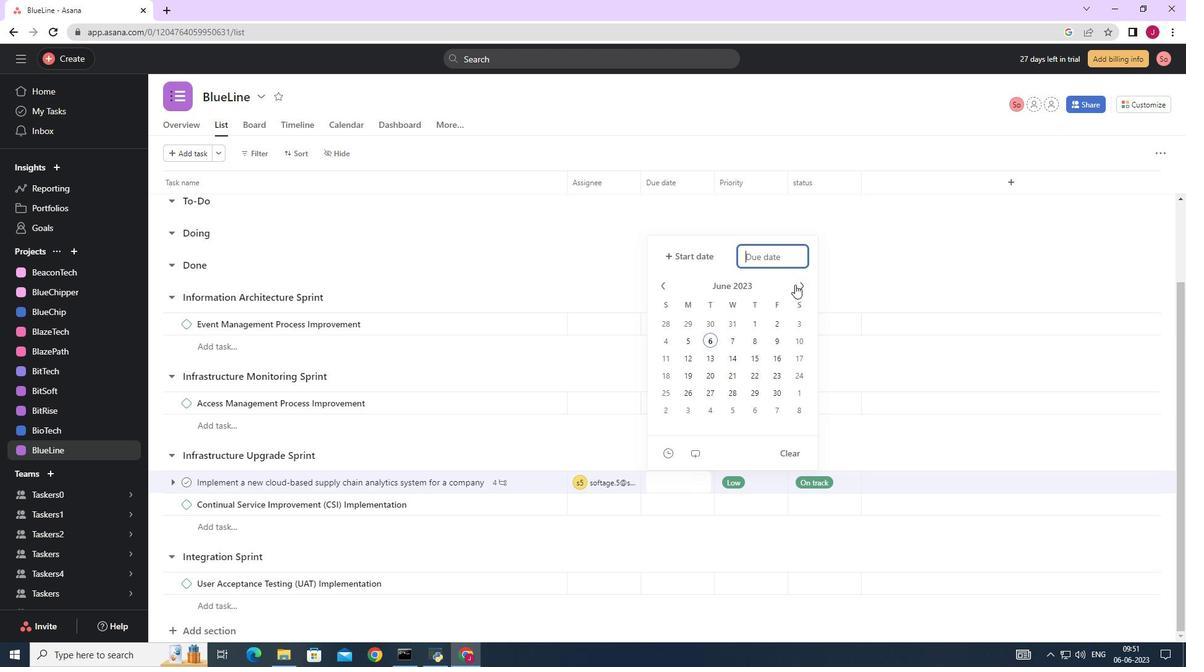 
Action: Mouse pressed left at (801, 284)
Screenshot: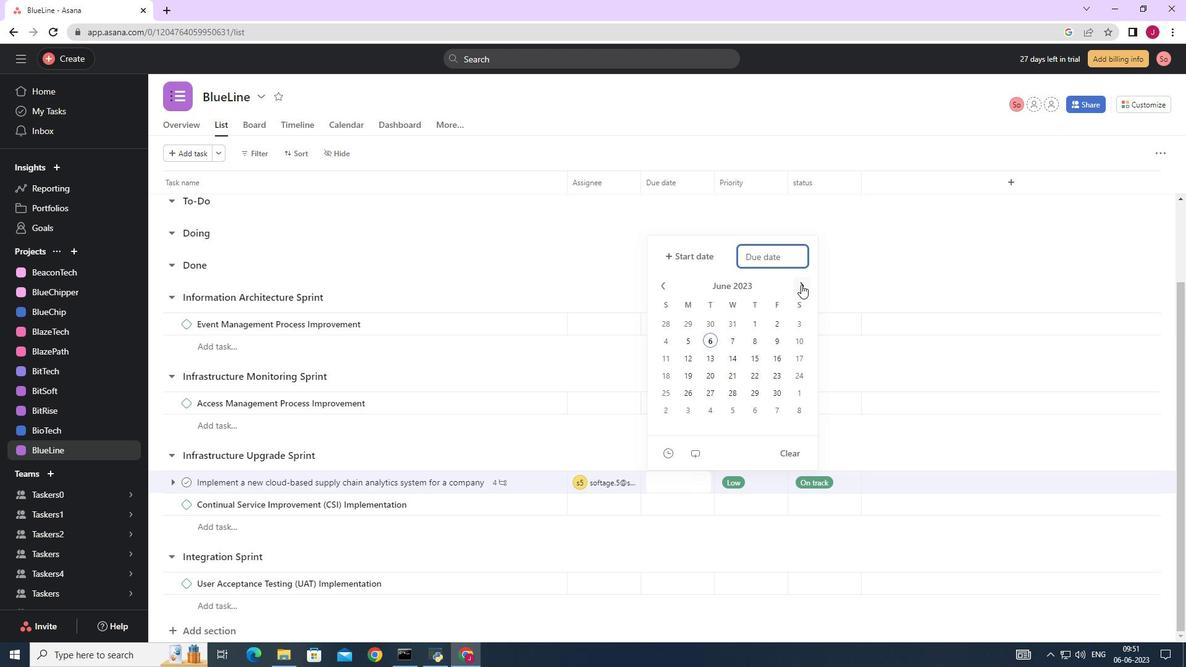 
Action: Mouse pressed left at (801, 284)
Screenshot: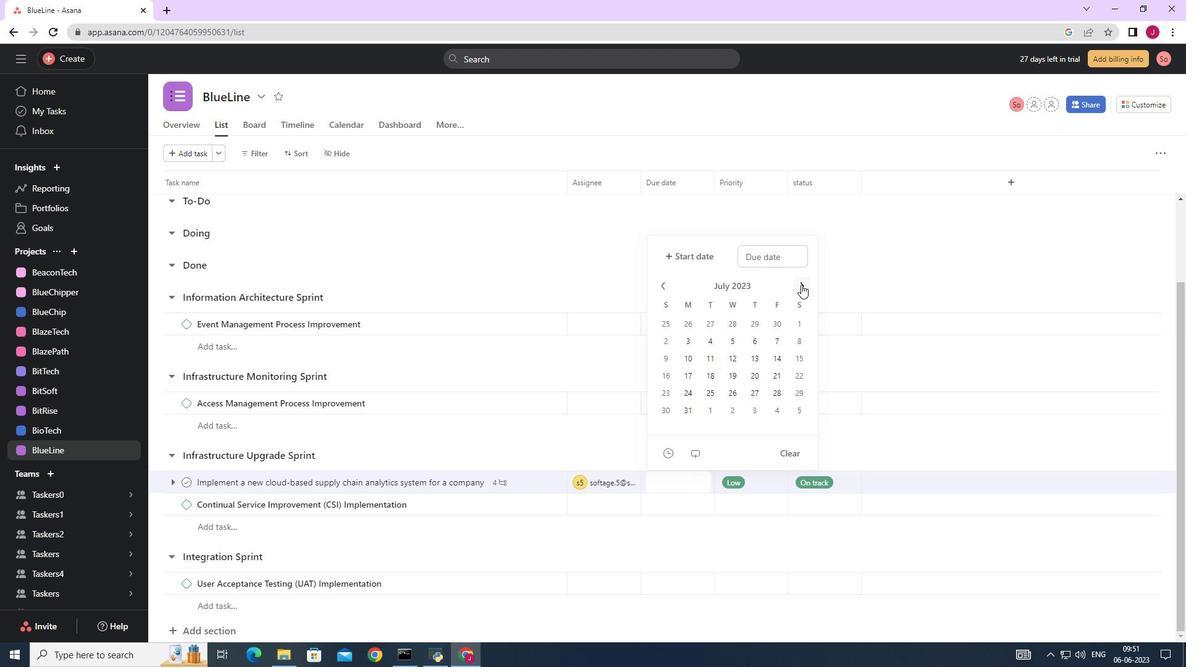 
Action: Mouse pressed left at (801, 284)
Screenshot: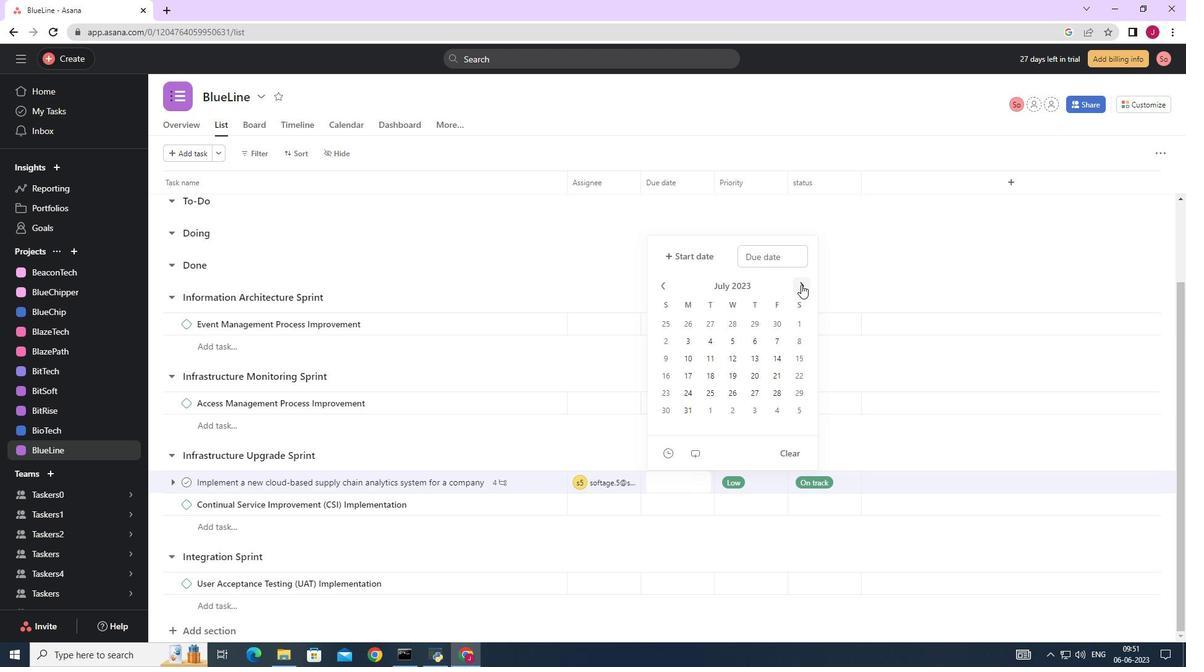 
Action: Mouse pressed left at (801, 284)
Screenshot: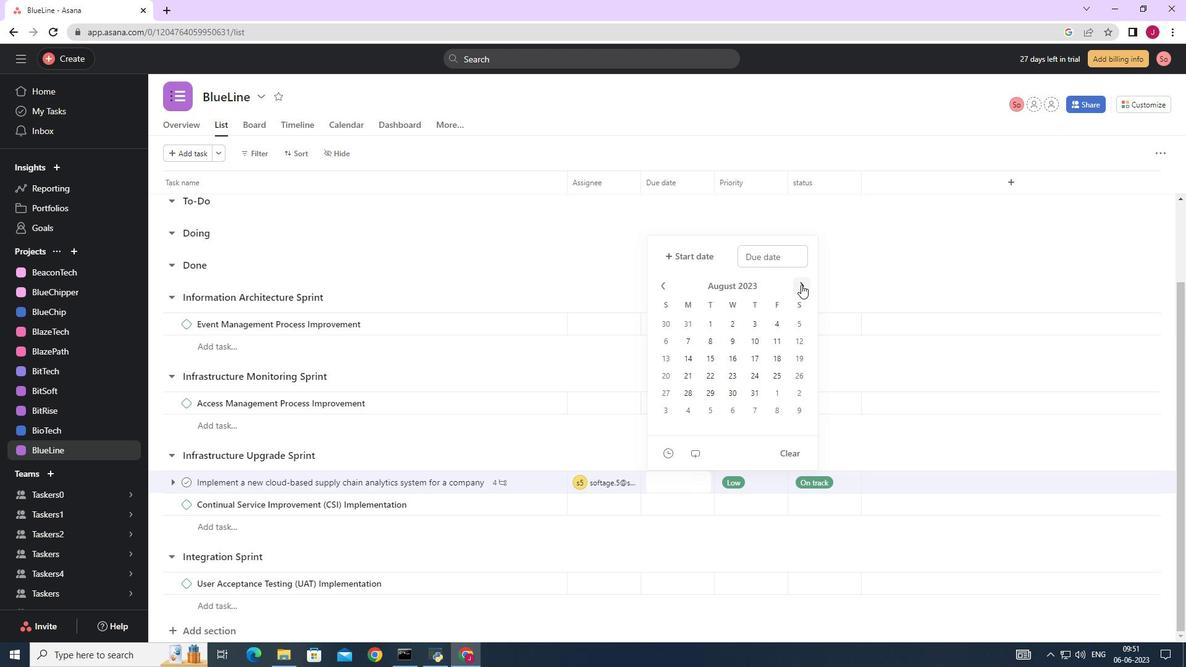 
Action: Mouse pressed left at (801, 284)
Screenshot: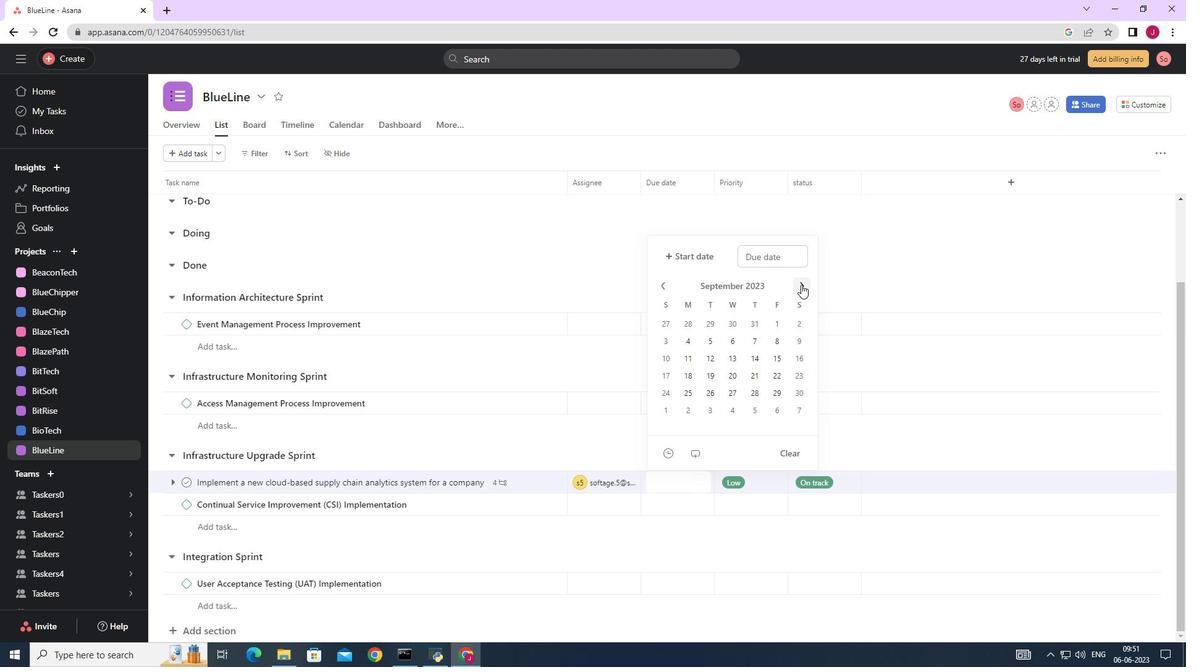 
Action: Mouse pressed left at (801, 284)
Screenshot: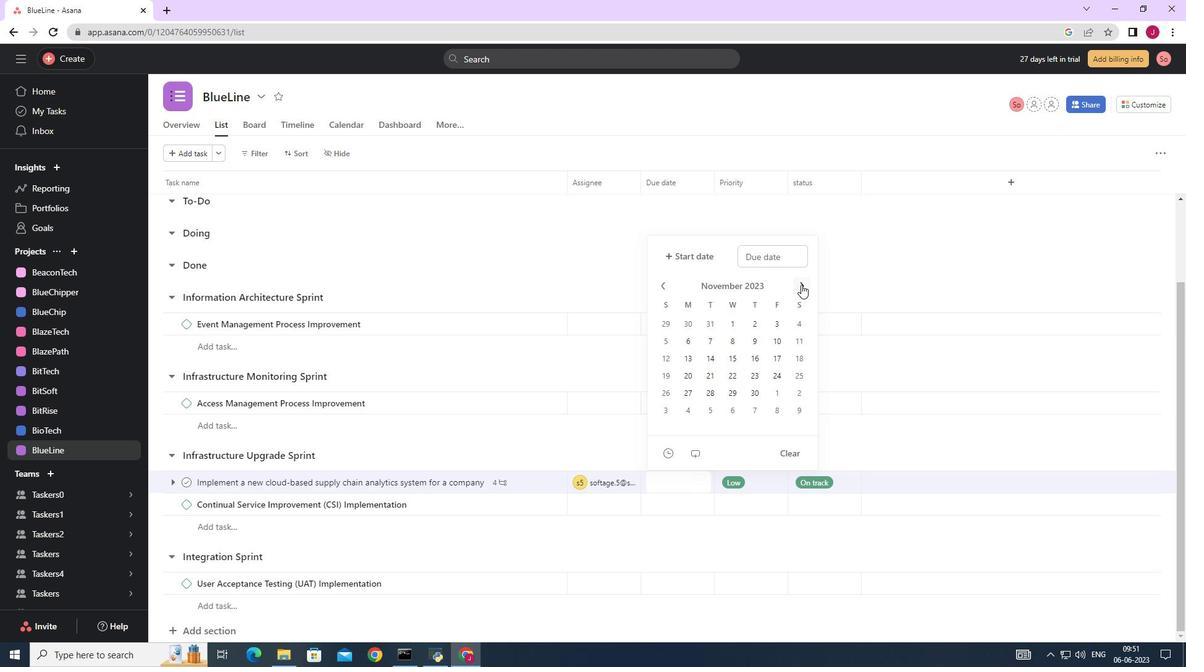 
Action: Mouse pressed left at (801, 284)
Screenshot: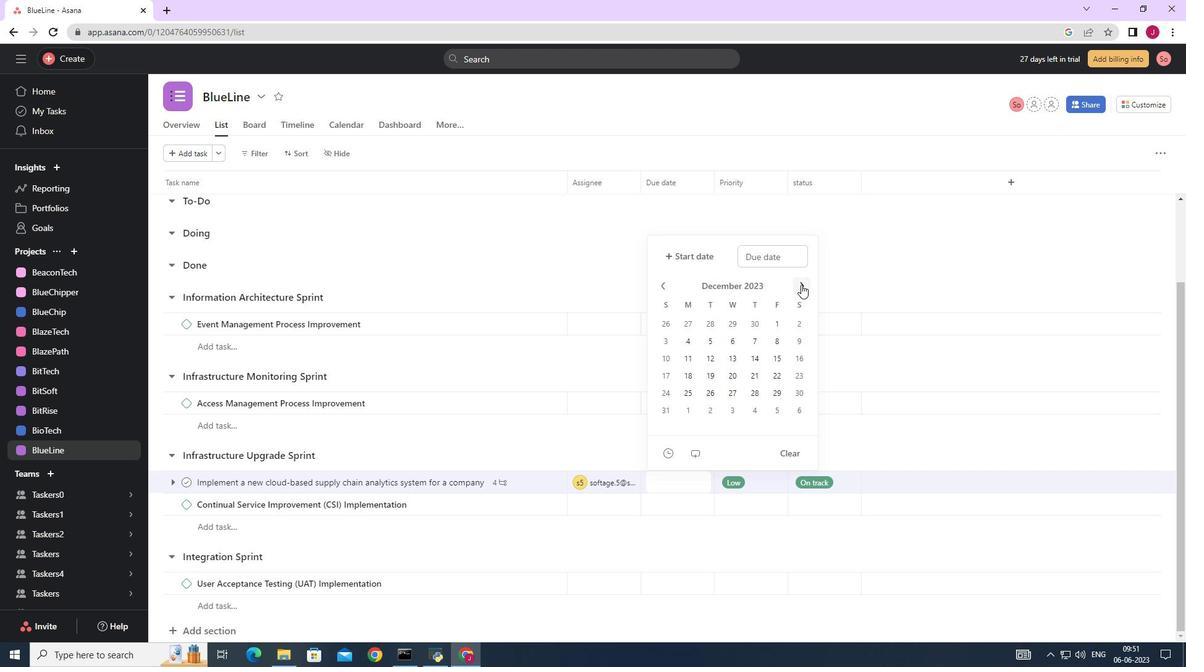 
Action: Mouse moved to (774, 373)
Screenshot: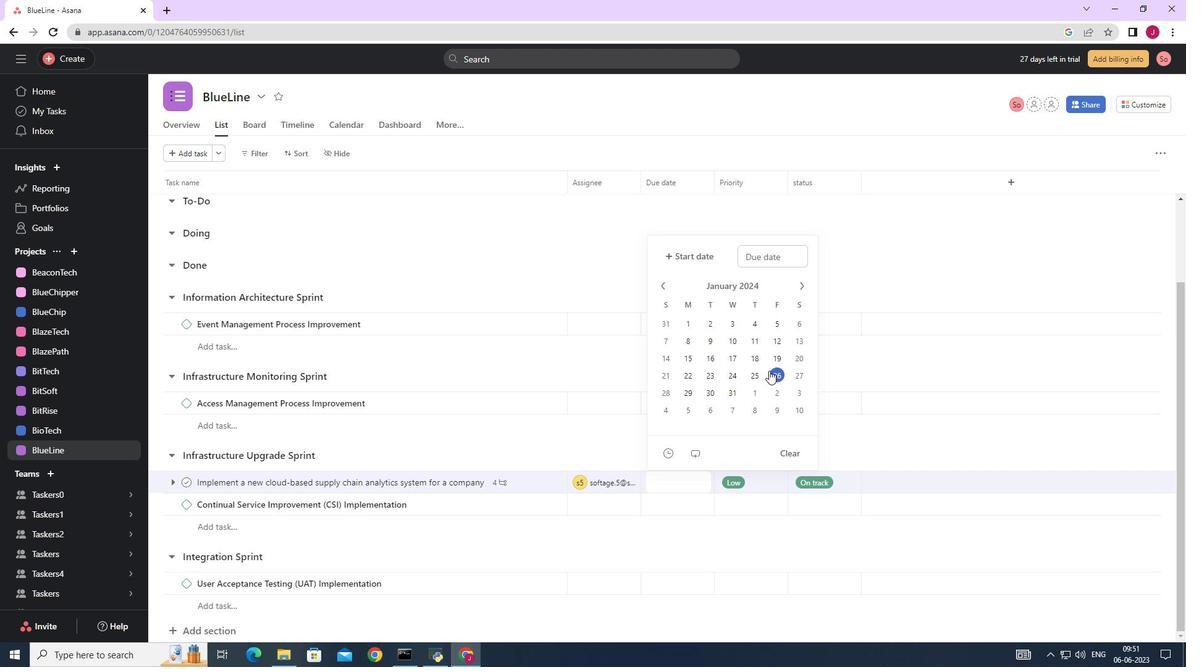
Action: Mouse pressed left at (774, 373)
Screenshot: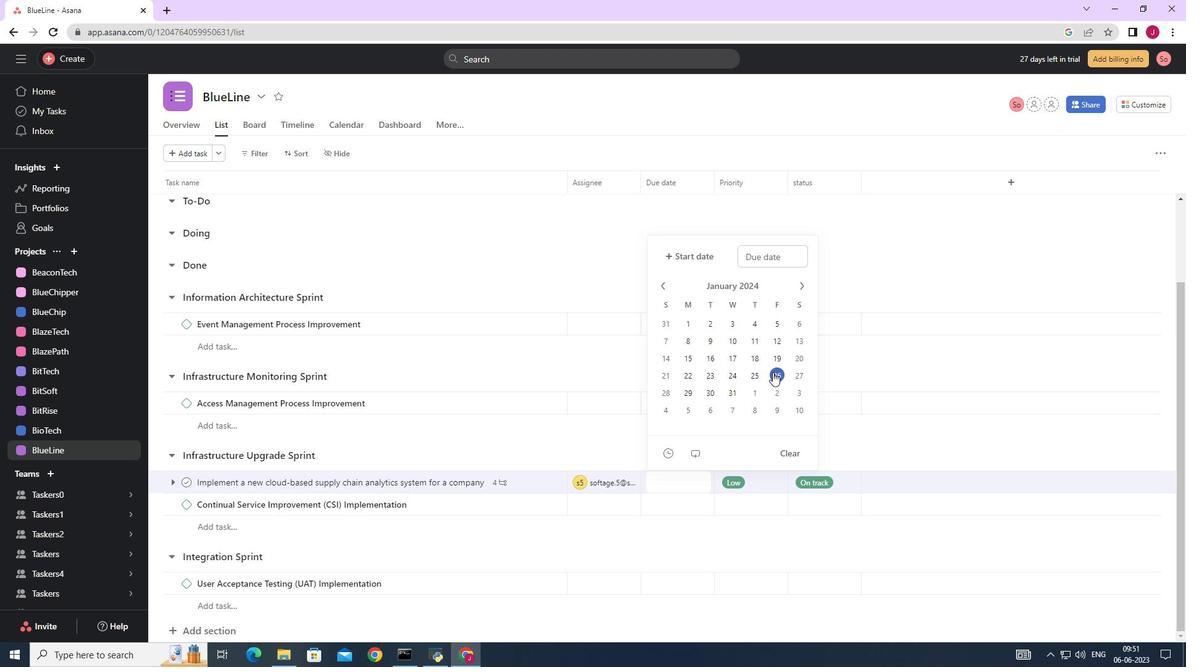 
Action: Mouse moved to (960, 249)
Screenshot: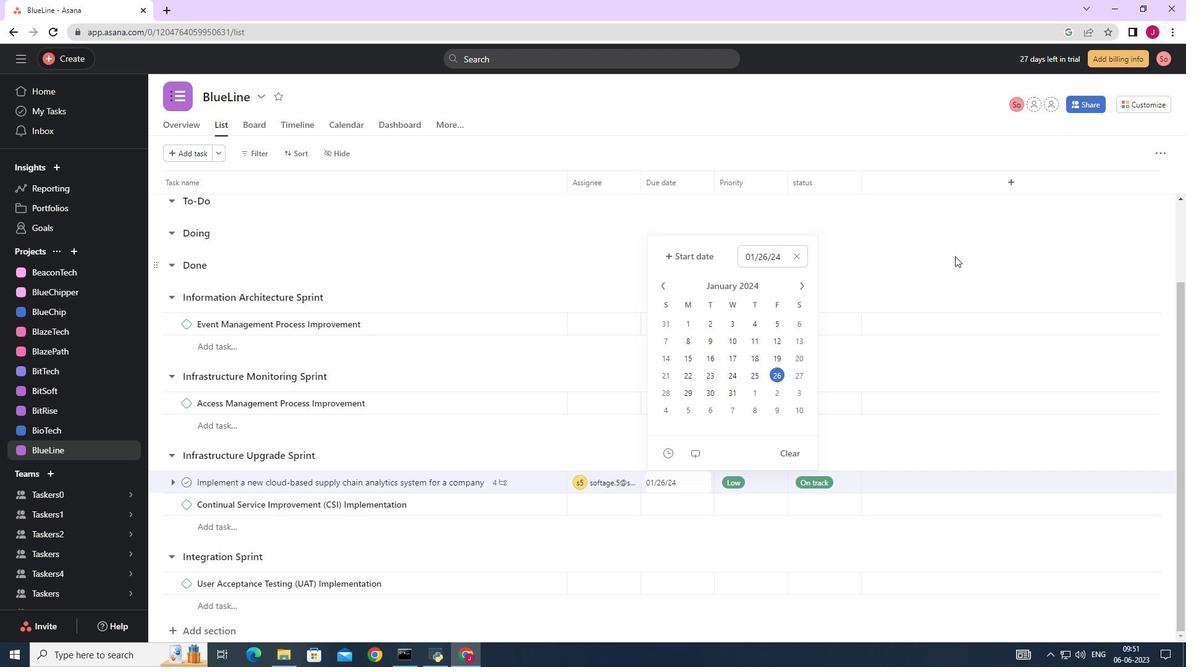 
Action: Mouse pressed left at (960, 249)
Screenshot: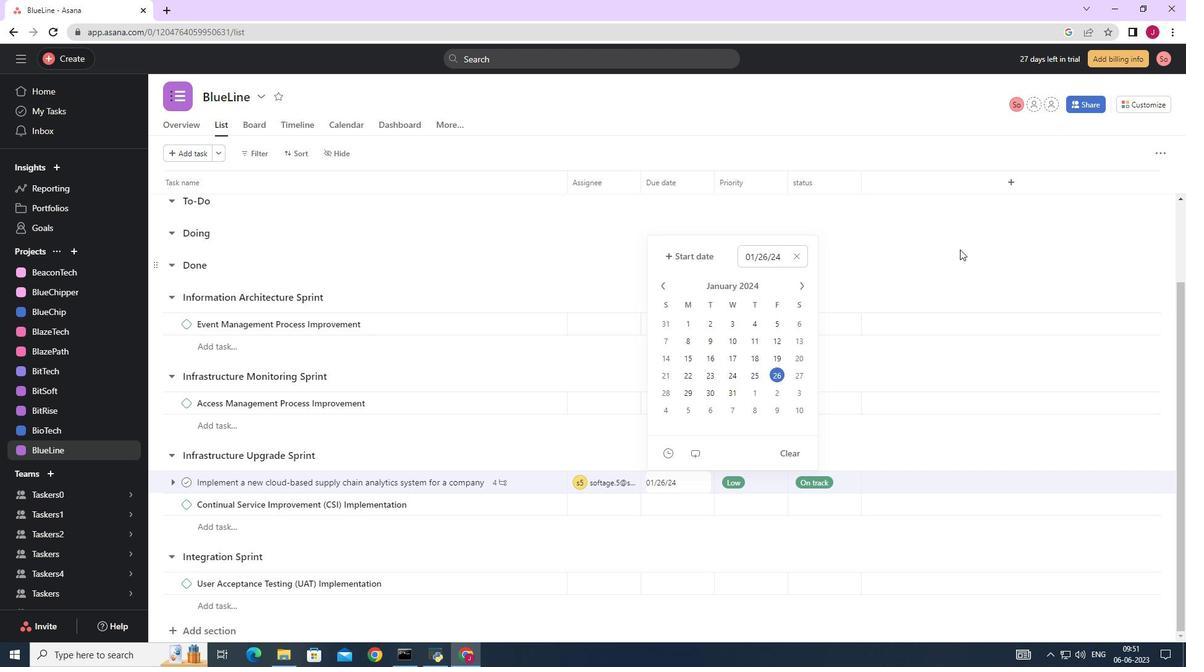 
